 Task: Create a due date automation when advanced on, 2 days before a card is due add fields without custom field "Resume" set to a date less than 1 working days from now at 11:00 AM.
Action: Mouse moved to (1269, 95)
Screenshot: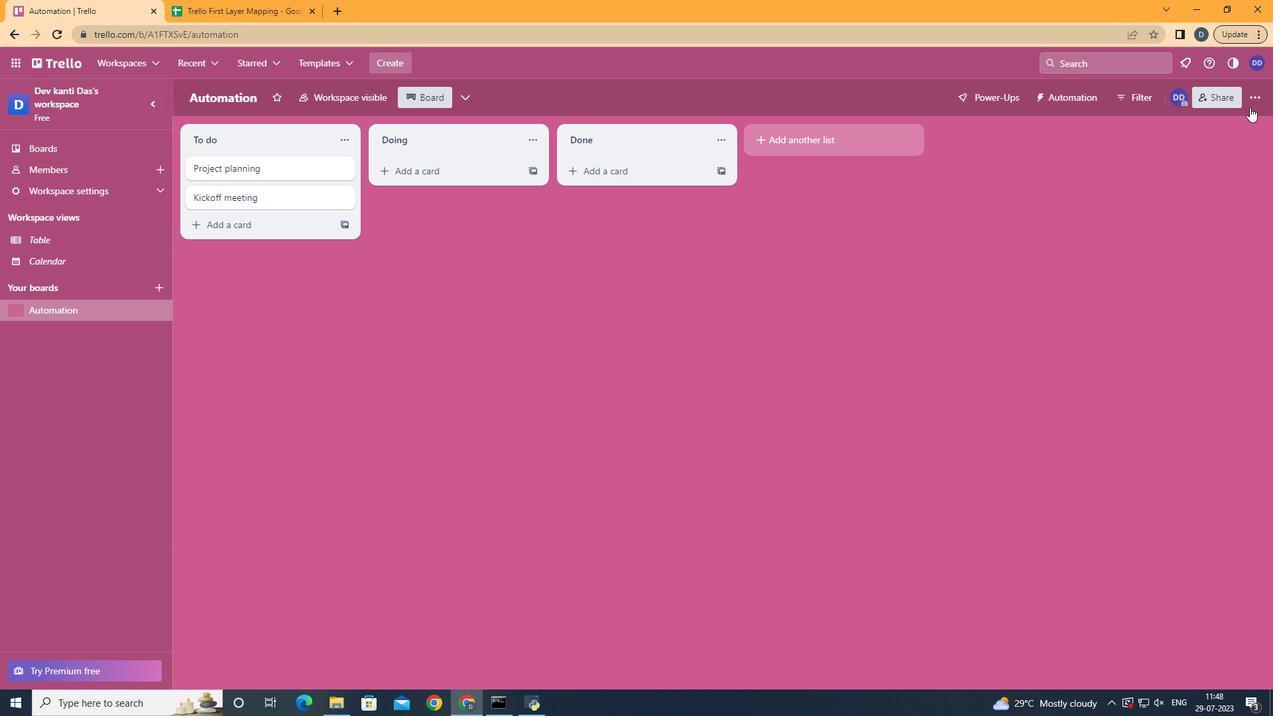 
Action: Mouse pressed left at (1269, 95)
Screenshot: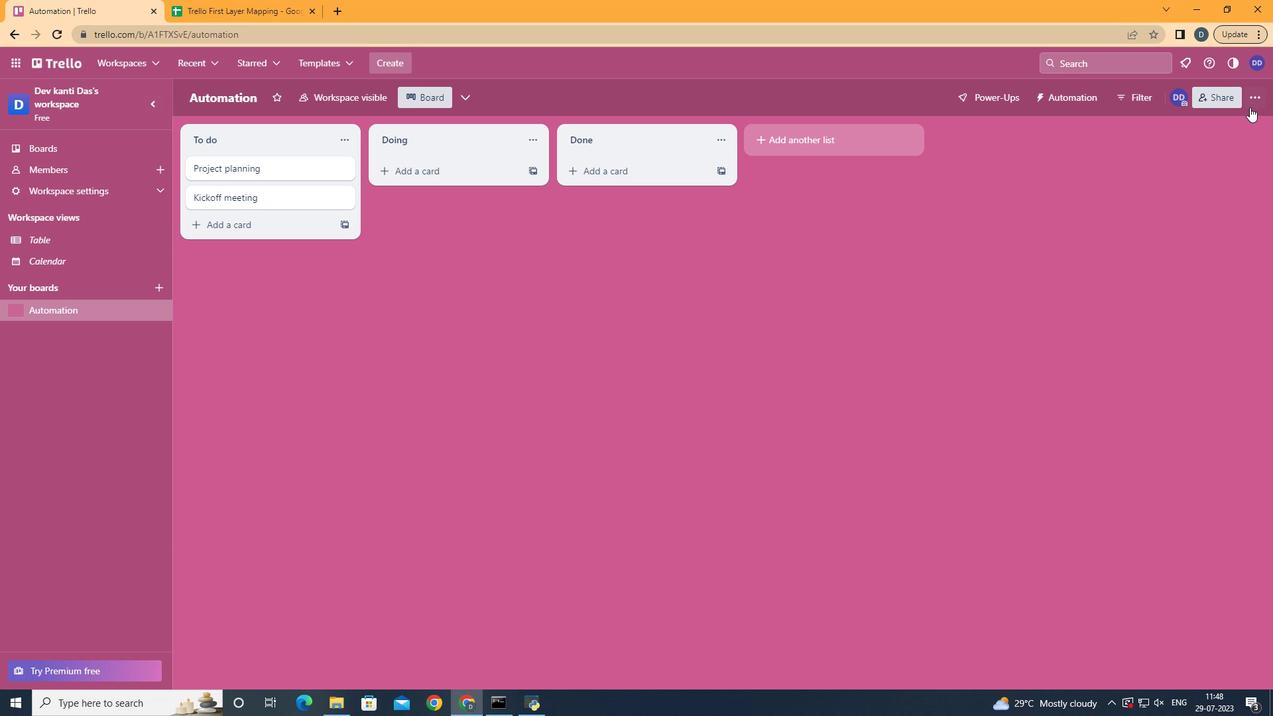 
Action: Mouse moved to (1261, 99)
Screenshot: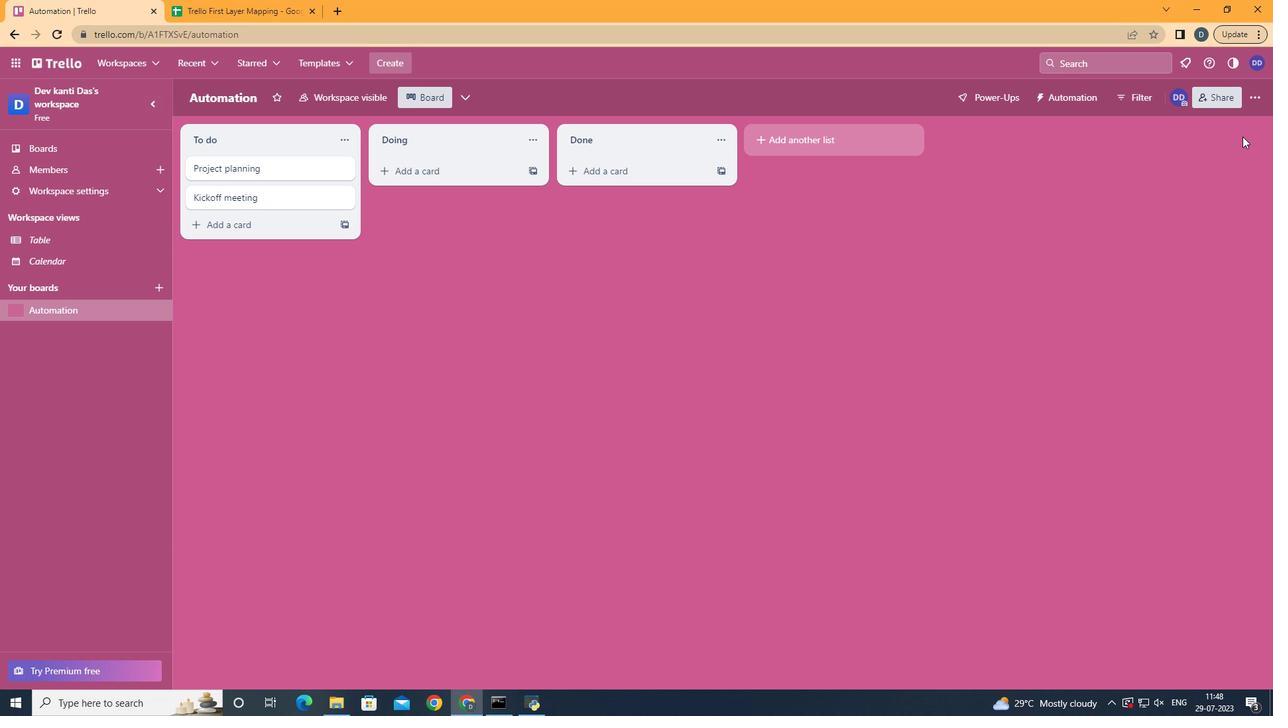 
Action: Mouse pressed left at (1261, 99)
Screenshot: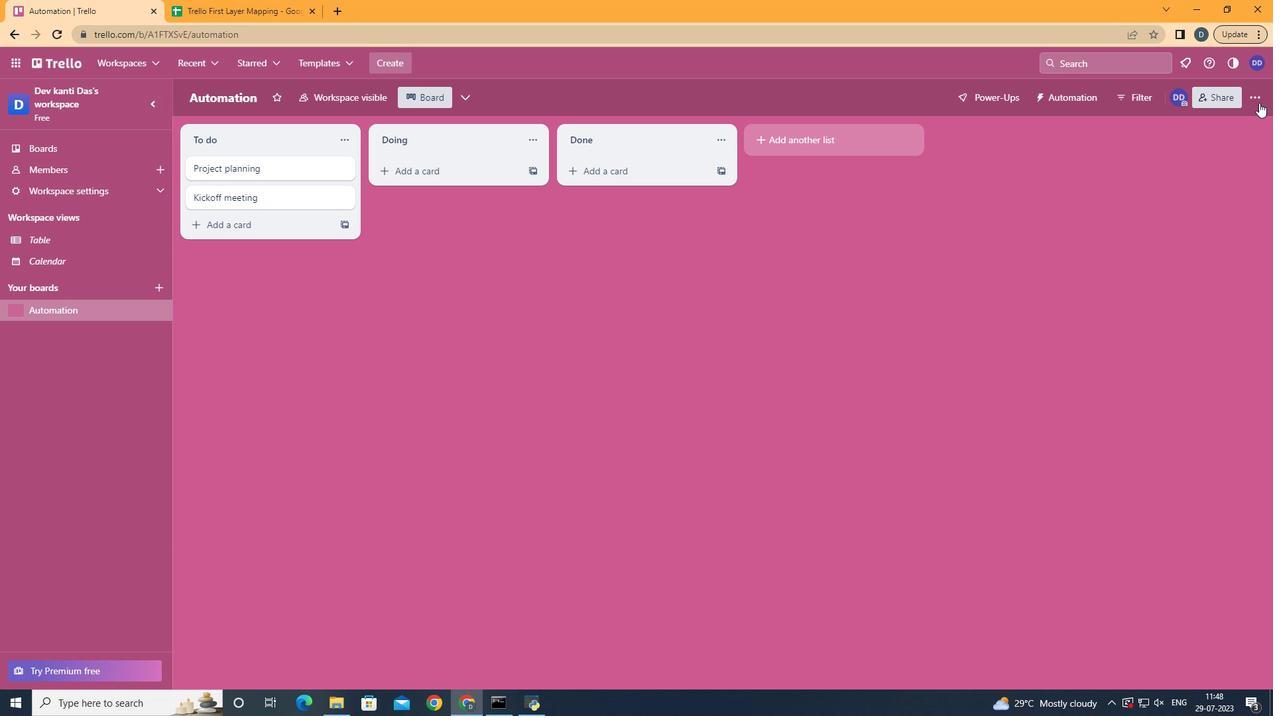 
Action: Mouse moved to (1189, 284)
Screenshot: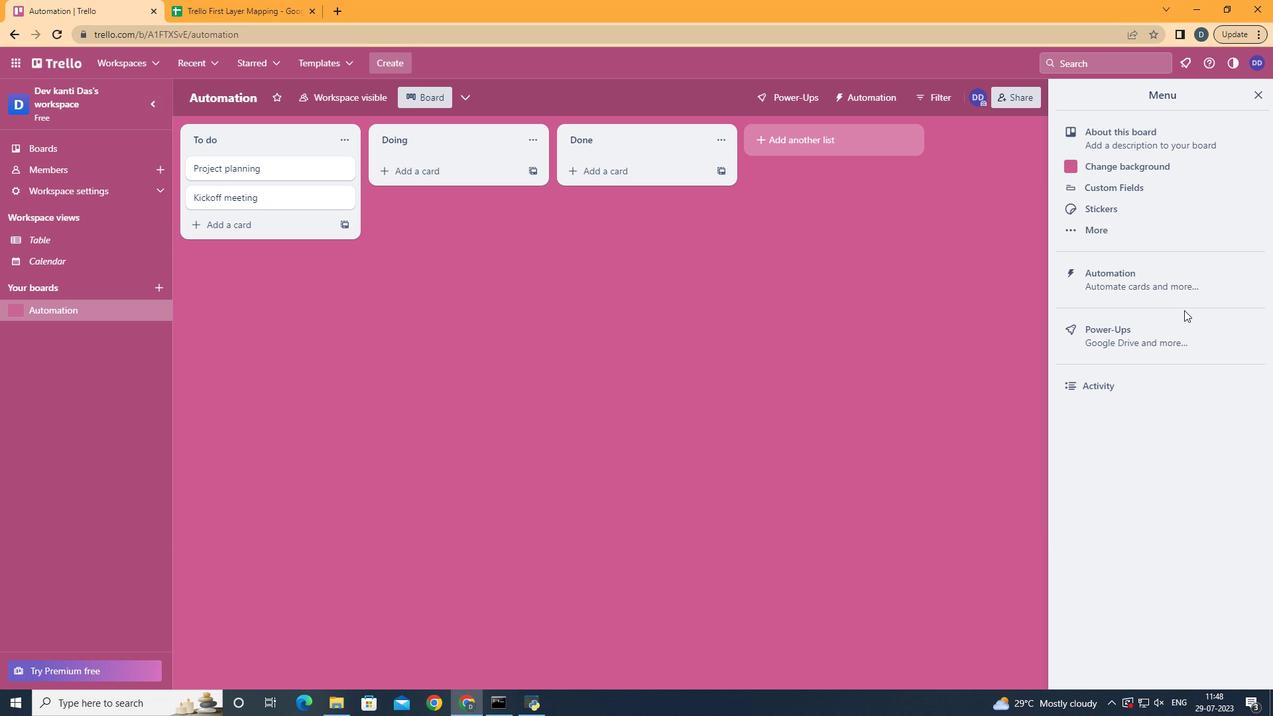 
Action: Mouse pressed left at (1189, 284)
Screenshot: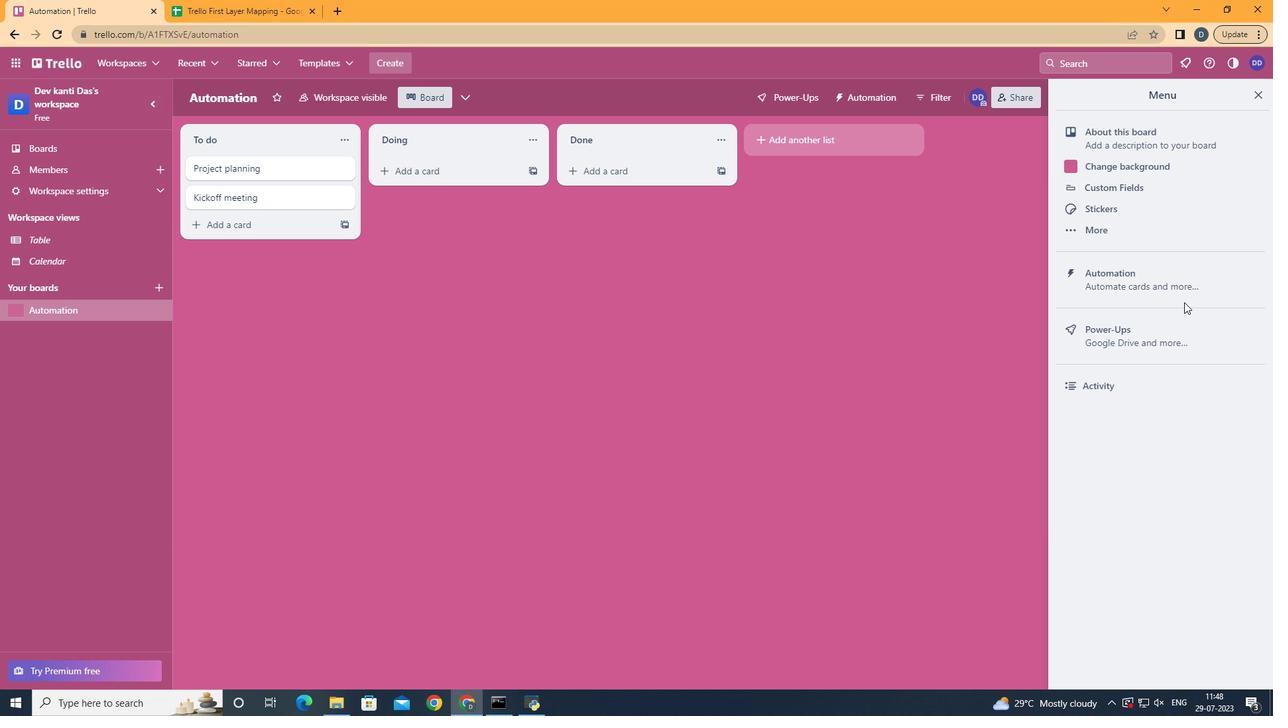 
Action: Mouse moved to (254, 269)
Screenshot: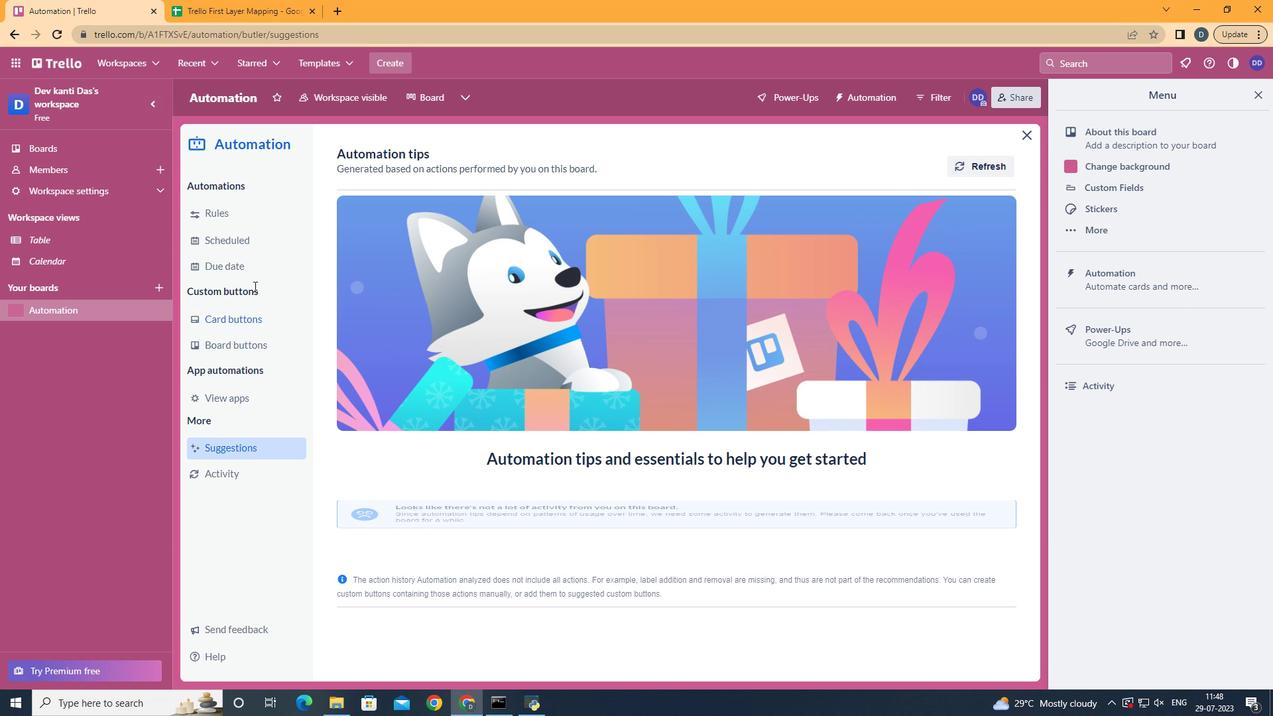 
Action: Mouse pressed left at (254, 269)
Screenshot: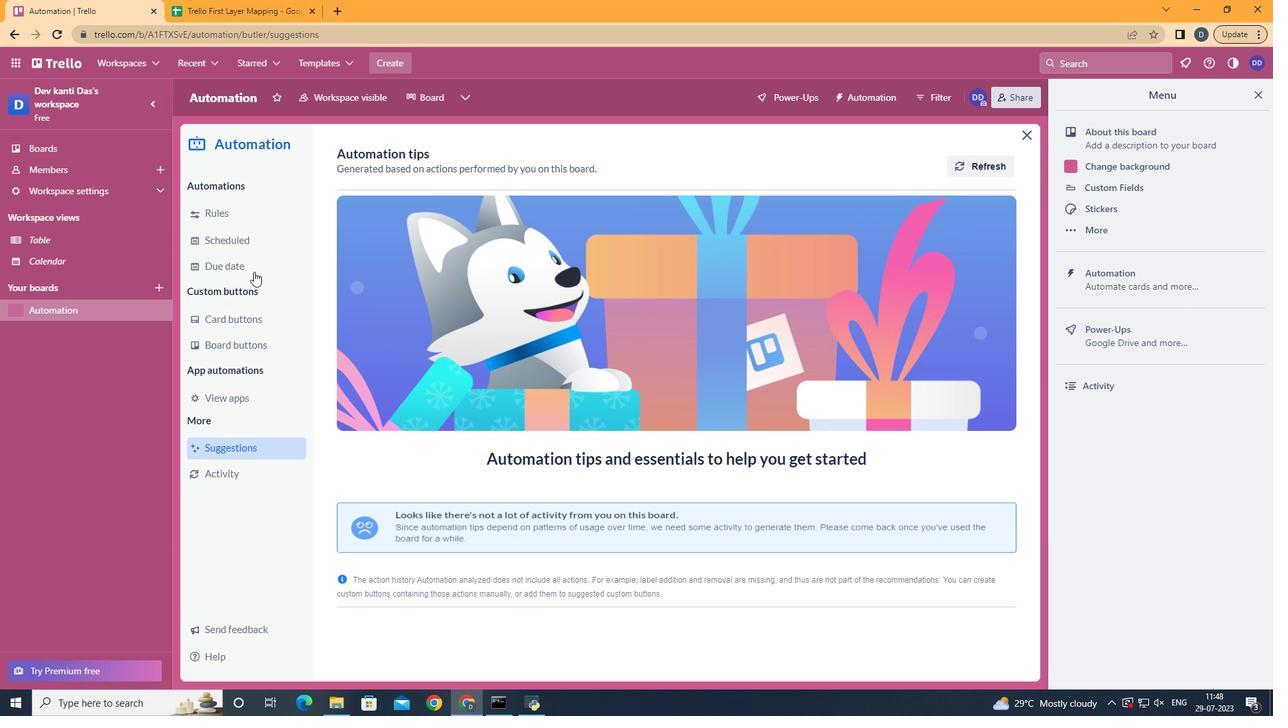 
Action: Mouse moved to (938, 163)
Screenshot: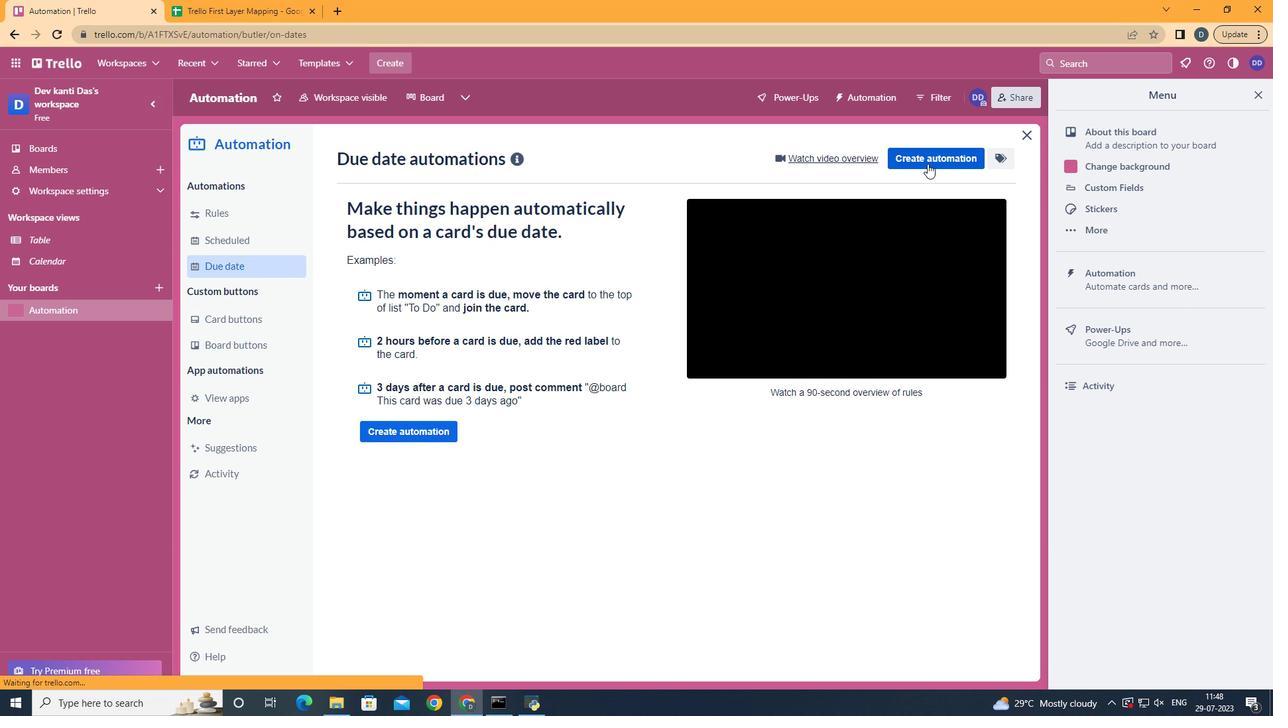 
Action: Mouse pressed left at (938, 163)
Screenshot: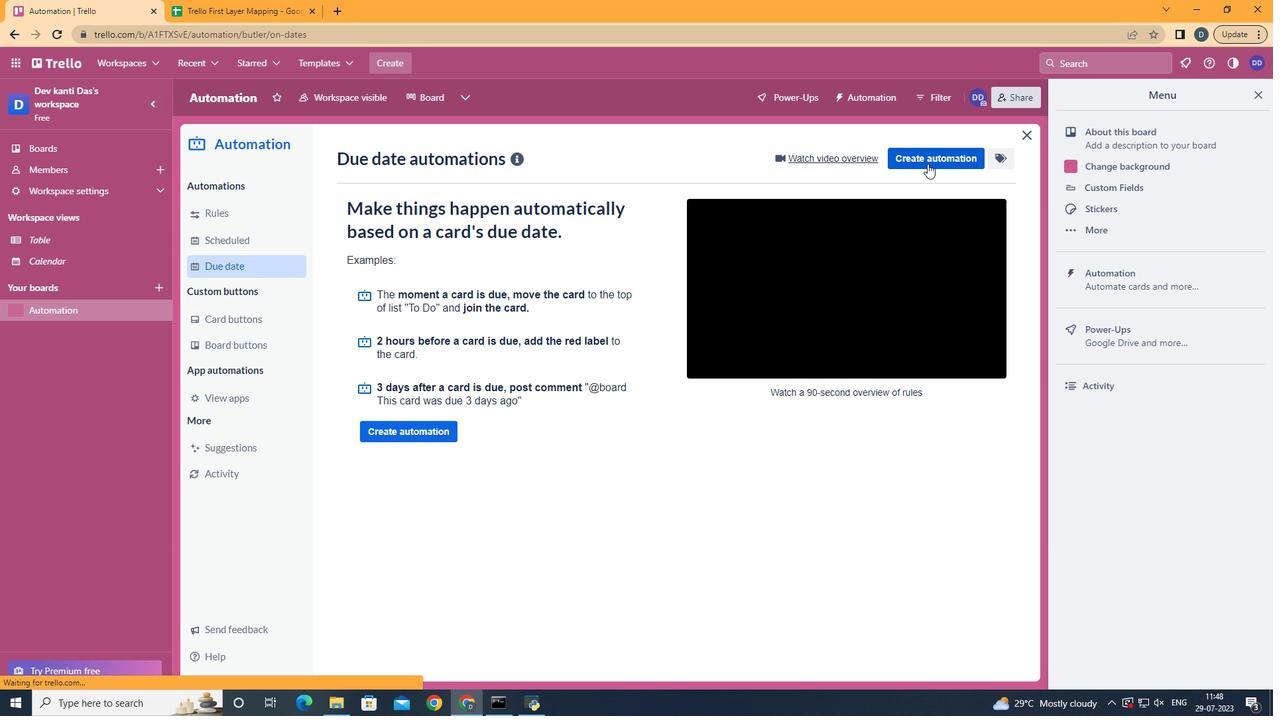
Action: Mouse moved to (652, 293)
Screenshot: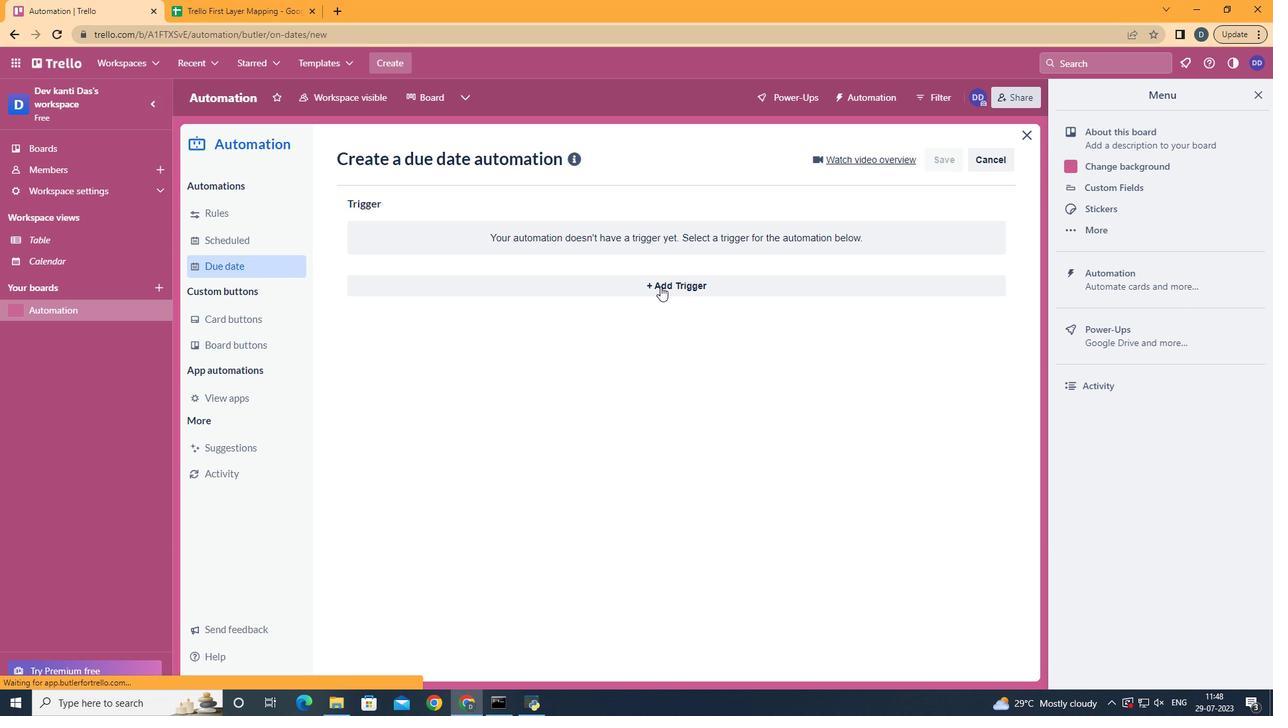 
Action: Mouse pressed left at (652, 293)
Screenshot: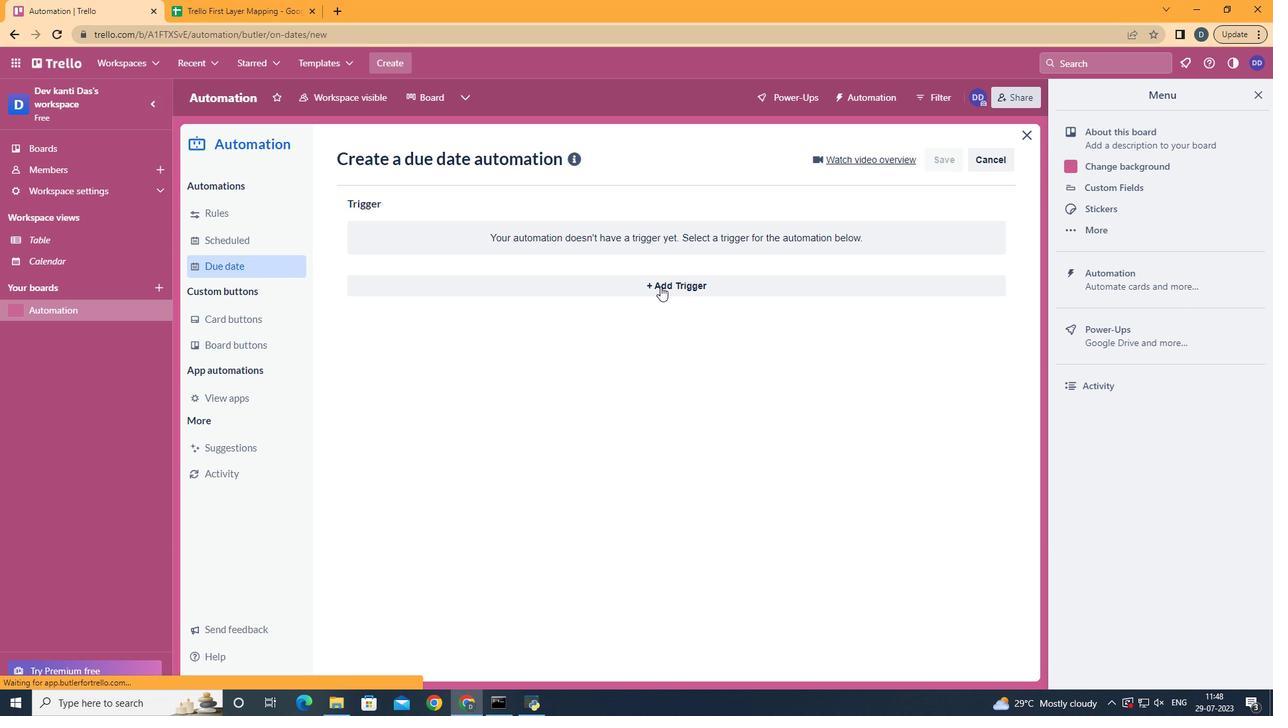 
Action: Mouse moved to (525, 490)
Screenshot: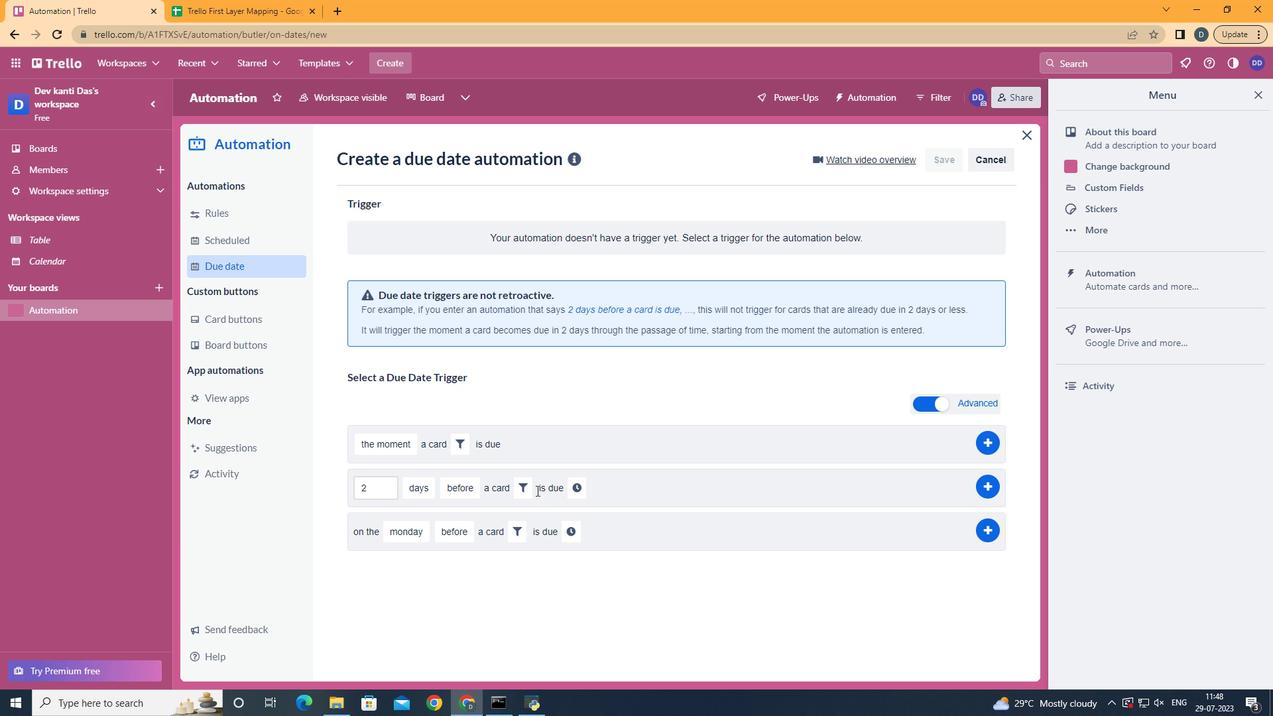 
Action: Mouse pressed left at (525, 490)
Screenshot: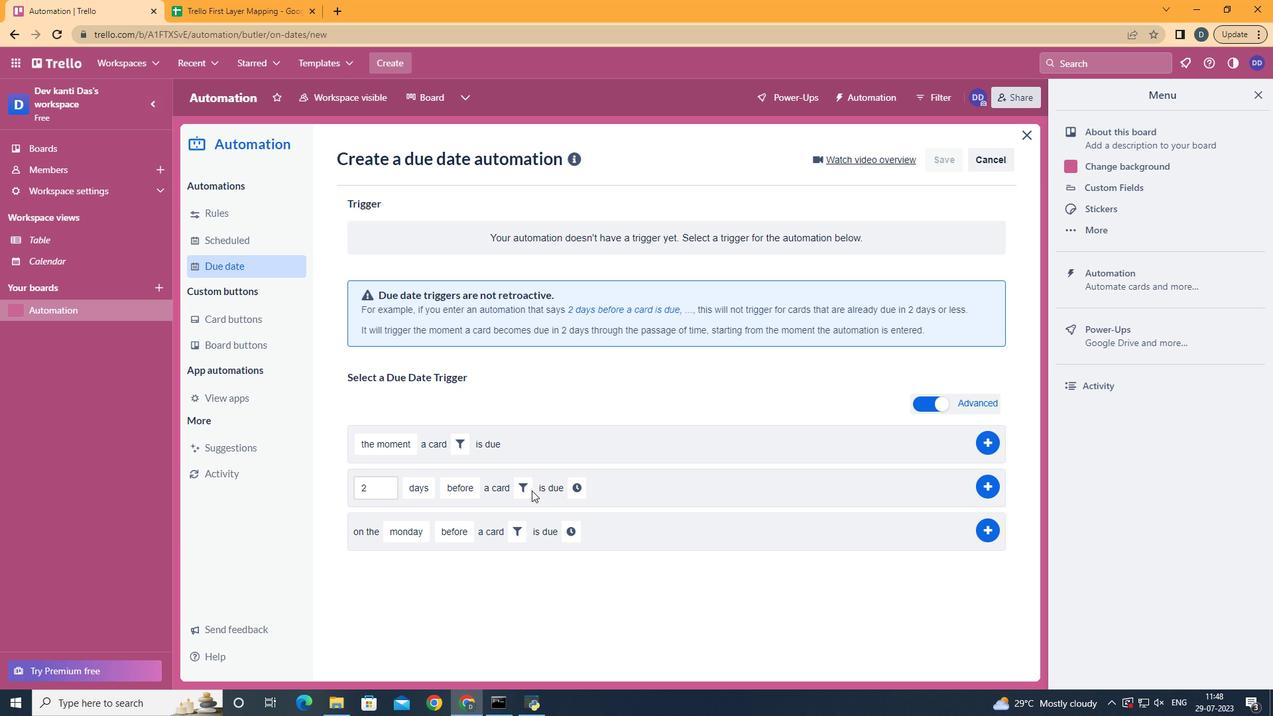 
Action: Mouse moved to (742, 540)
Screenshot: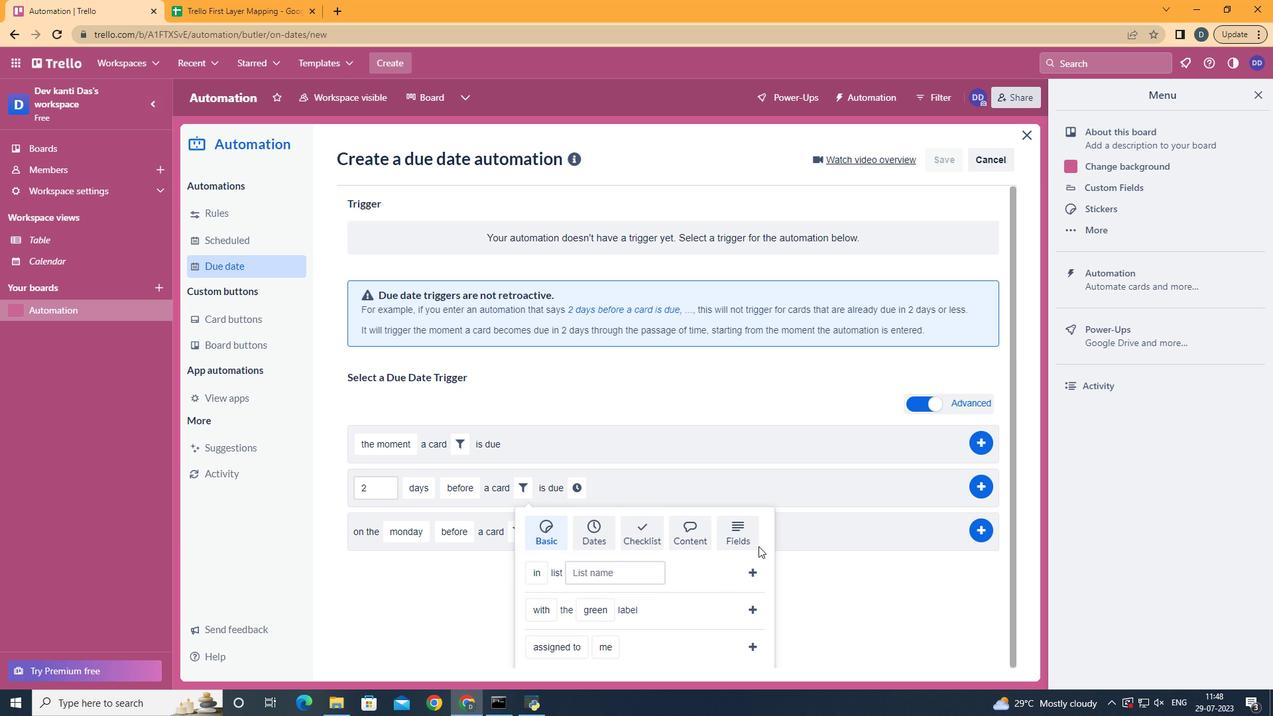 
Action: Mouse pressed left at (742, 540)
Screenshot: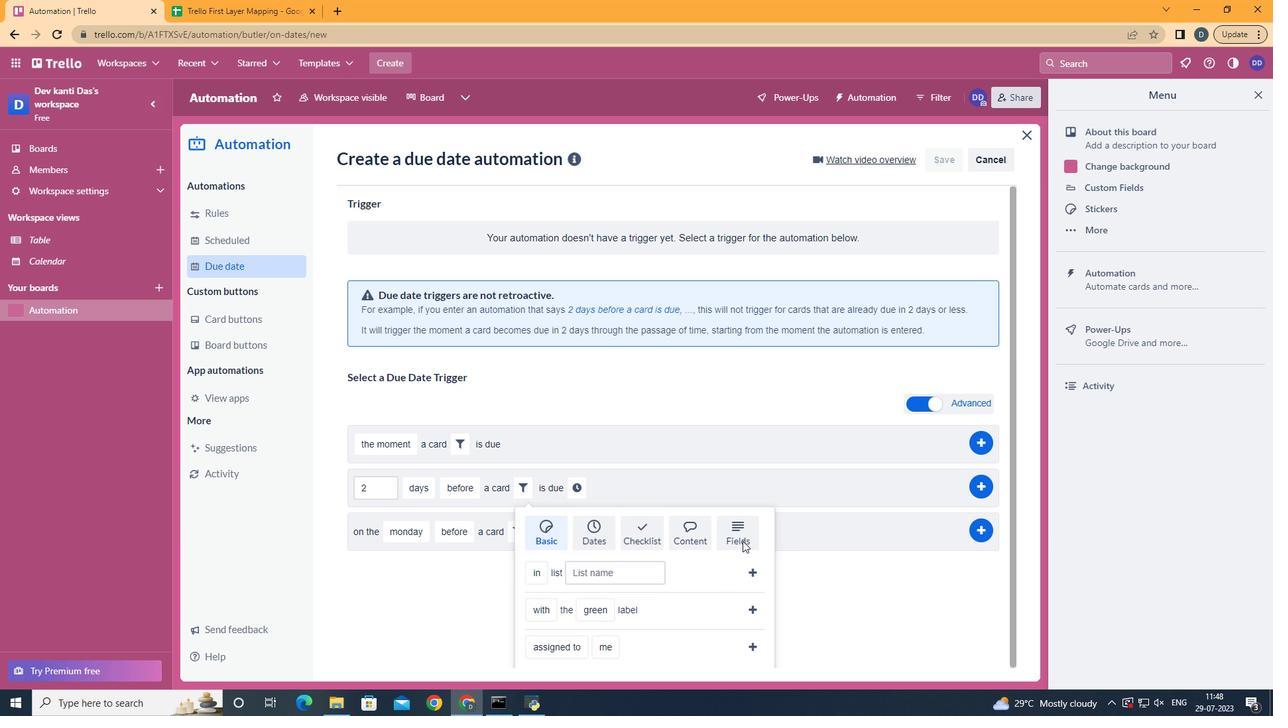 
Action: Mouse scrolled (742, 539) with delta (0, 0)
Screenshot: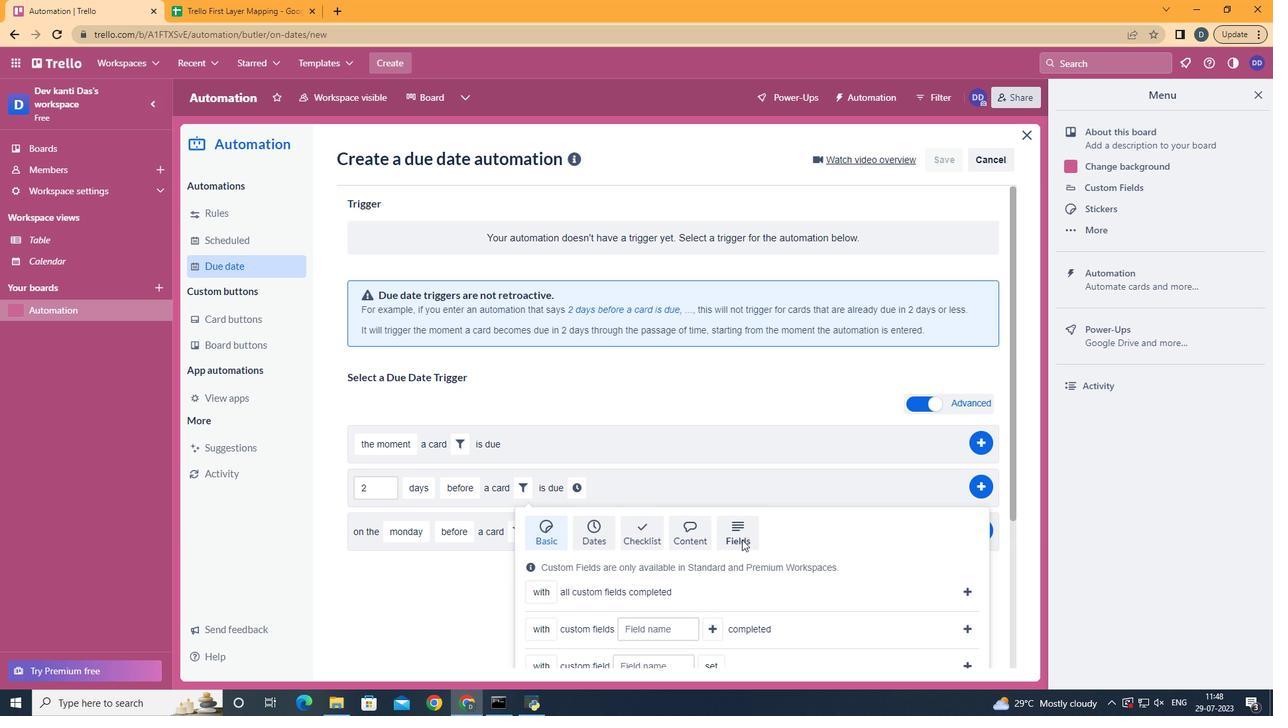 
Action: Mouse scrolled (742, 539) with delta (0, 0)
Screenshot: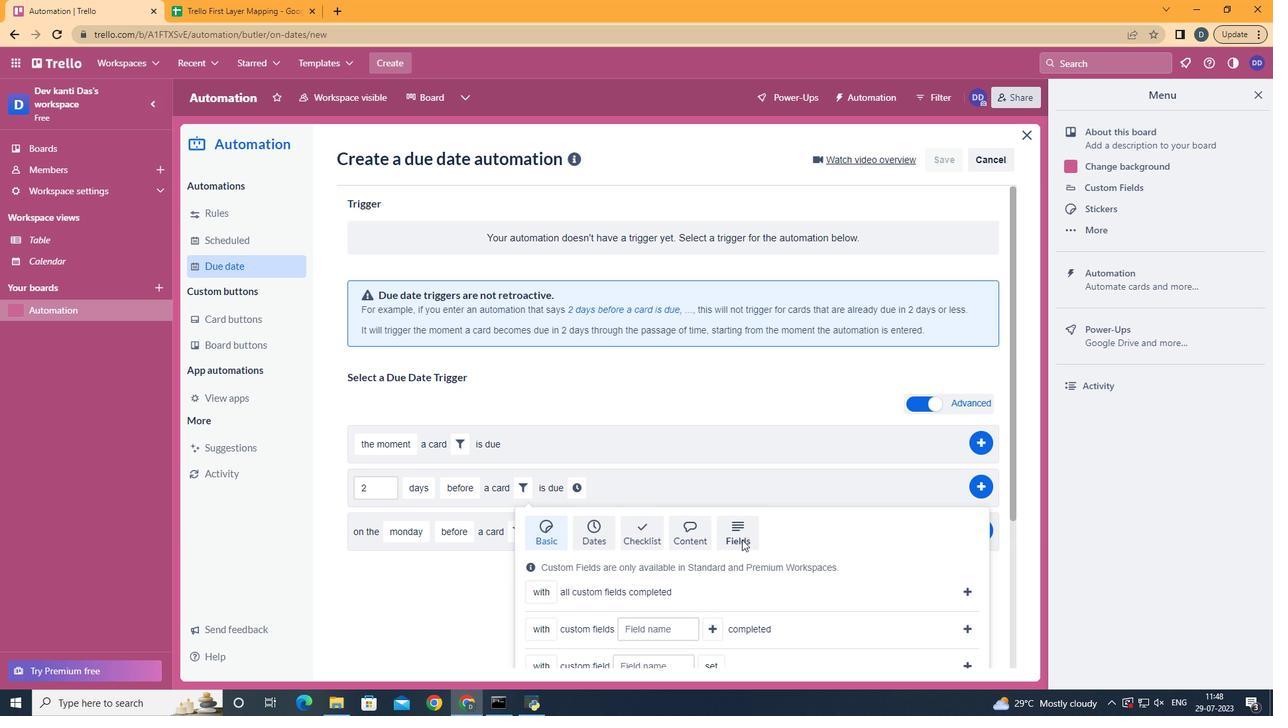 
Action: Mouse scrolled (742, 539) with delta (0, 0)
Screenshot: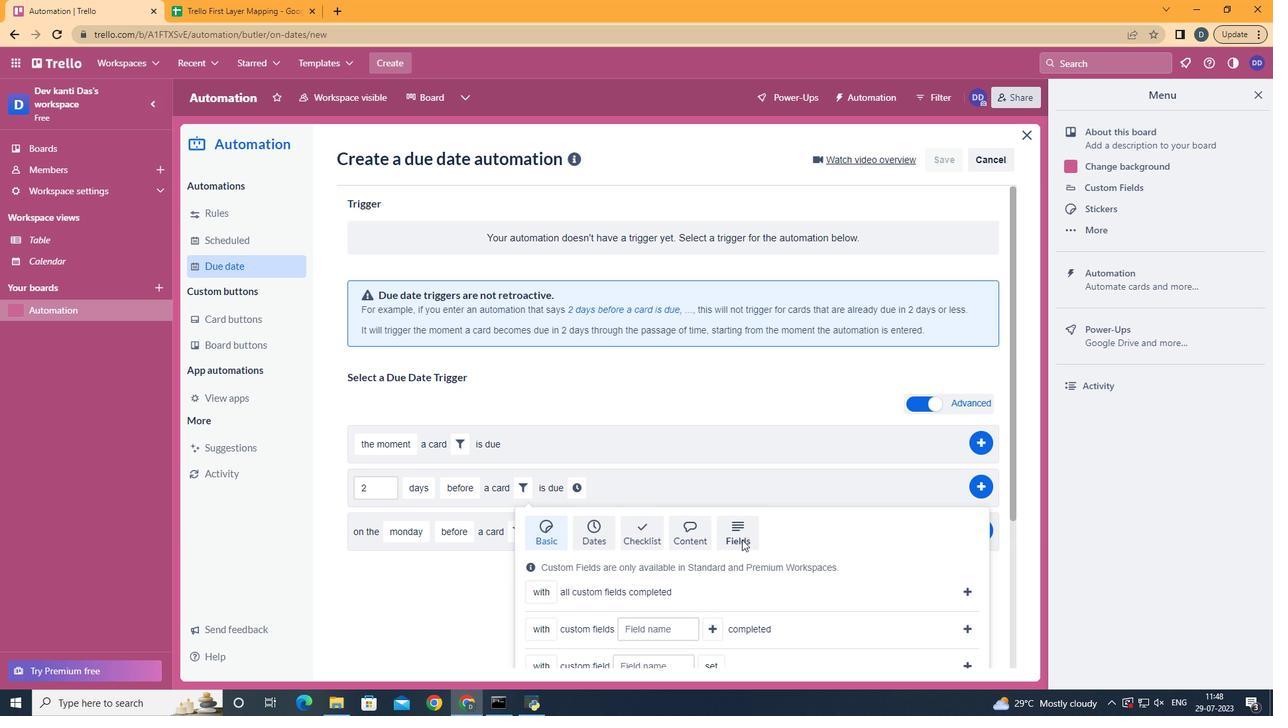 
Action: Mouse scrolled (742, 539) with delta (0, 0)
Screenshot: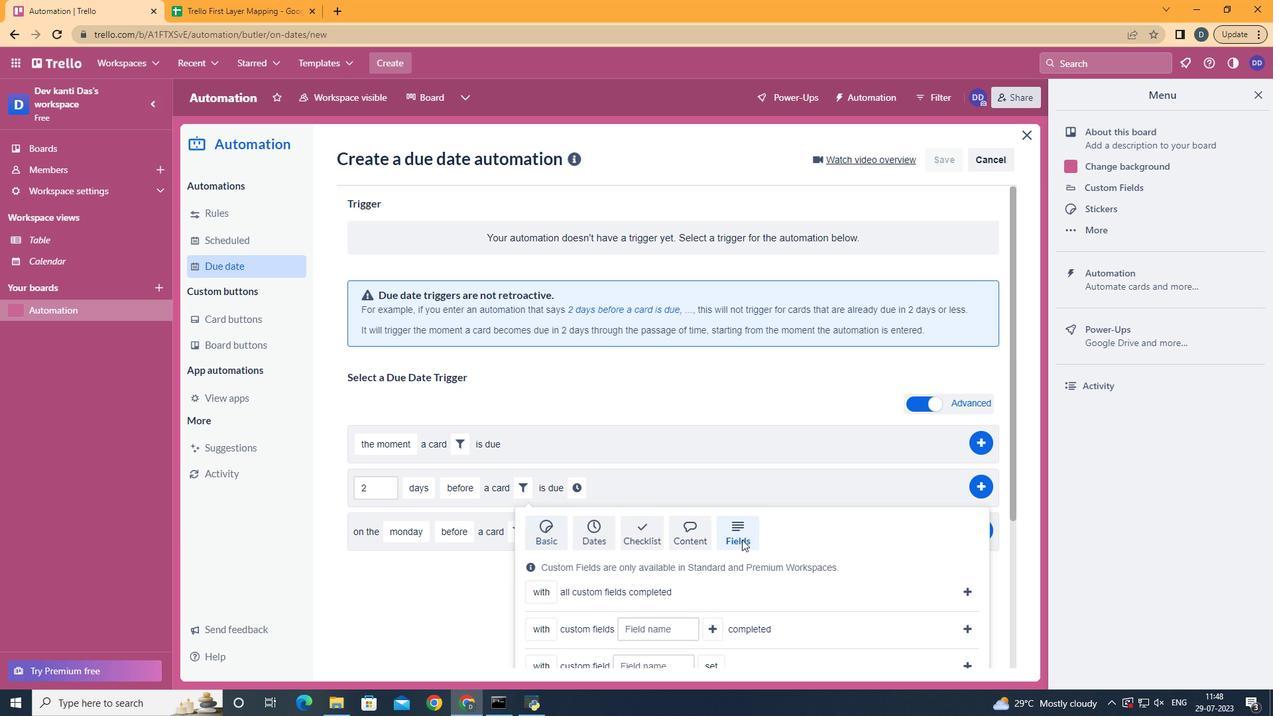 
Action: Mouse scrolled (742, 539) with delta (0, 0)
Screenshot: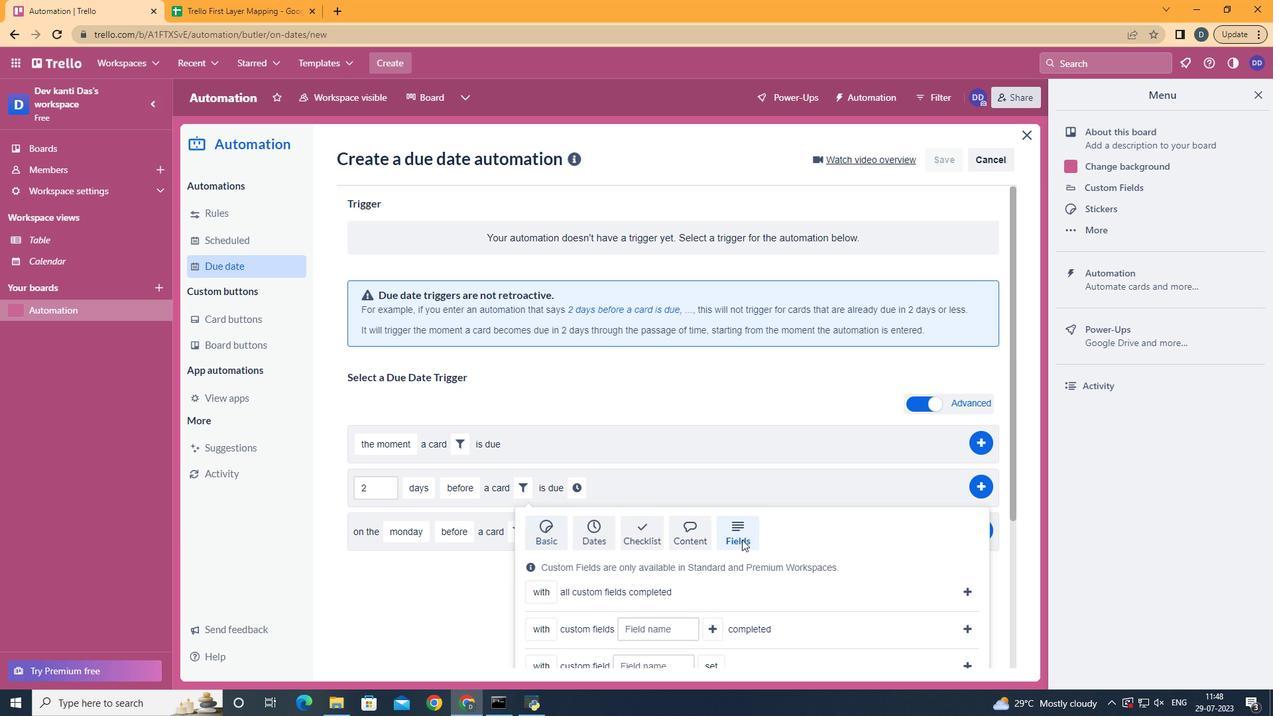 
Action: Mouse scrolled (742, 539) with delta (0, 0)
Screenshot: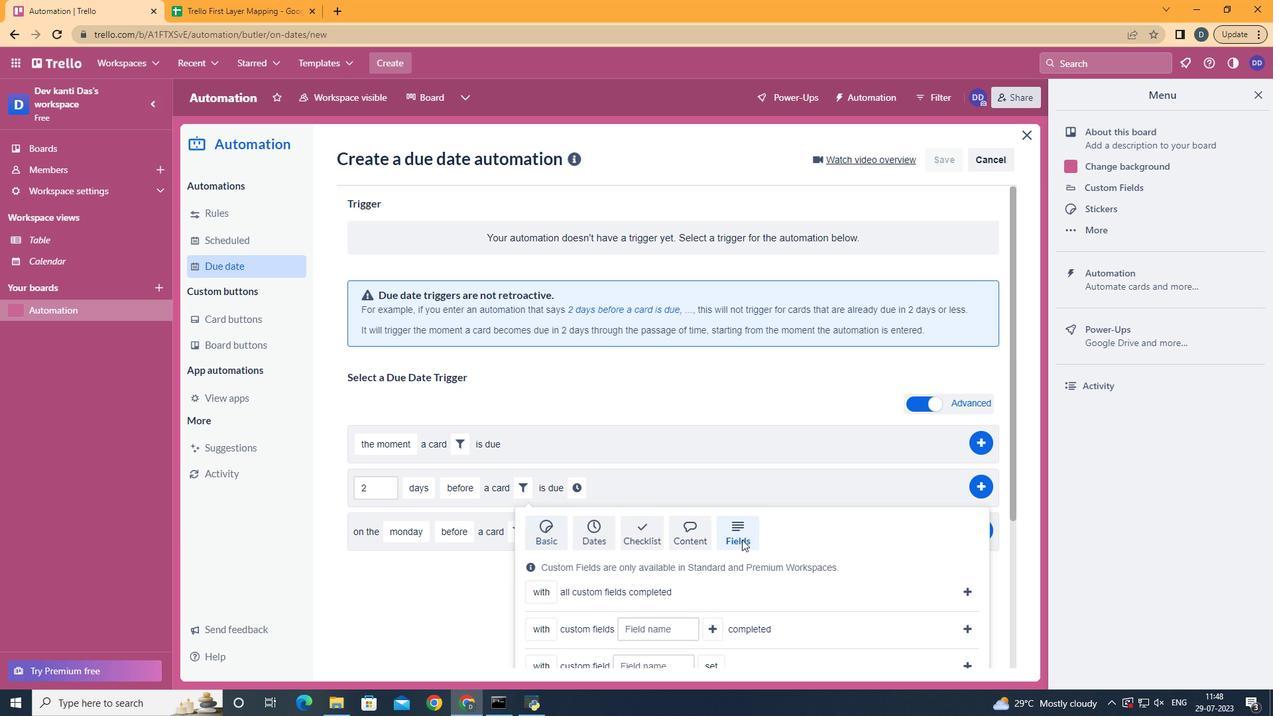 
Action: Mouse scrolled (742, 539) with delta (0, 0)
Screenshot: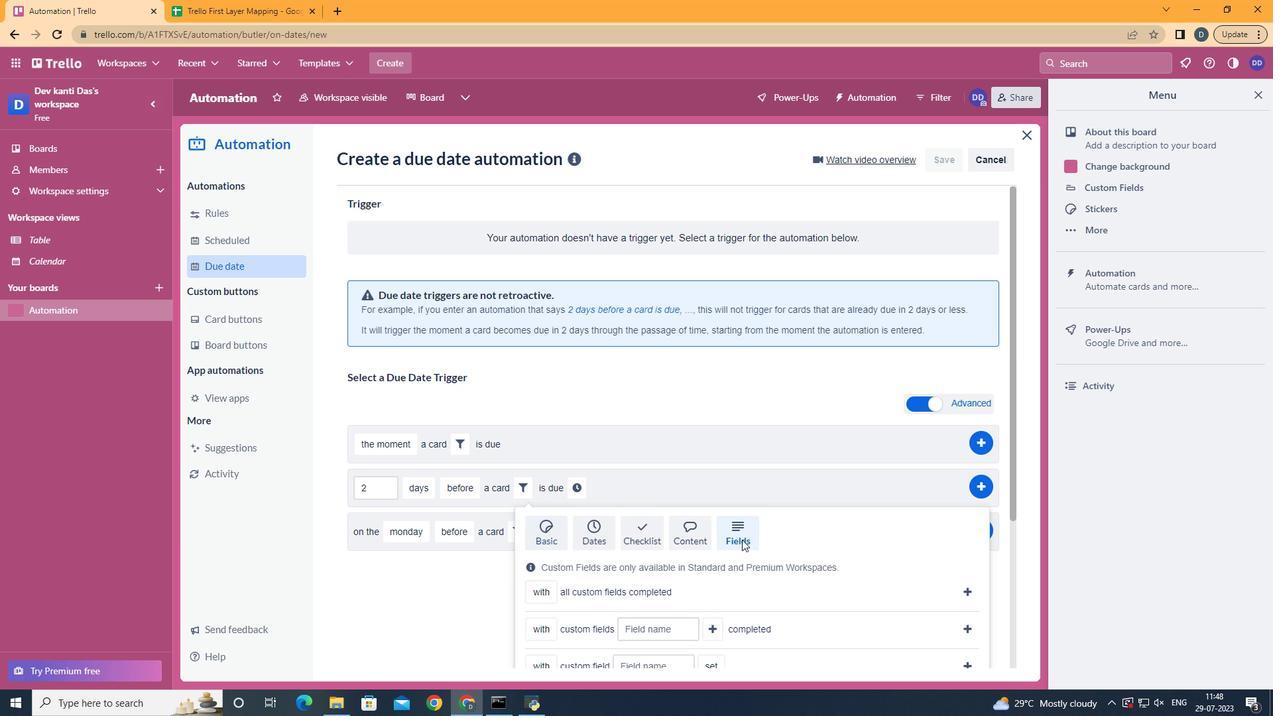 
Action: Mouse moved to (571, 609)
Screenshot: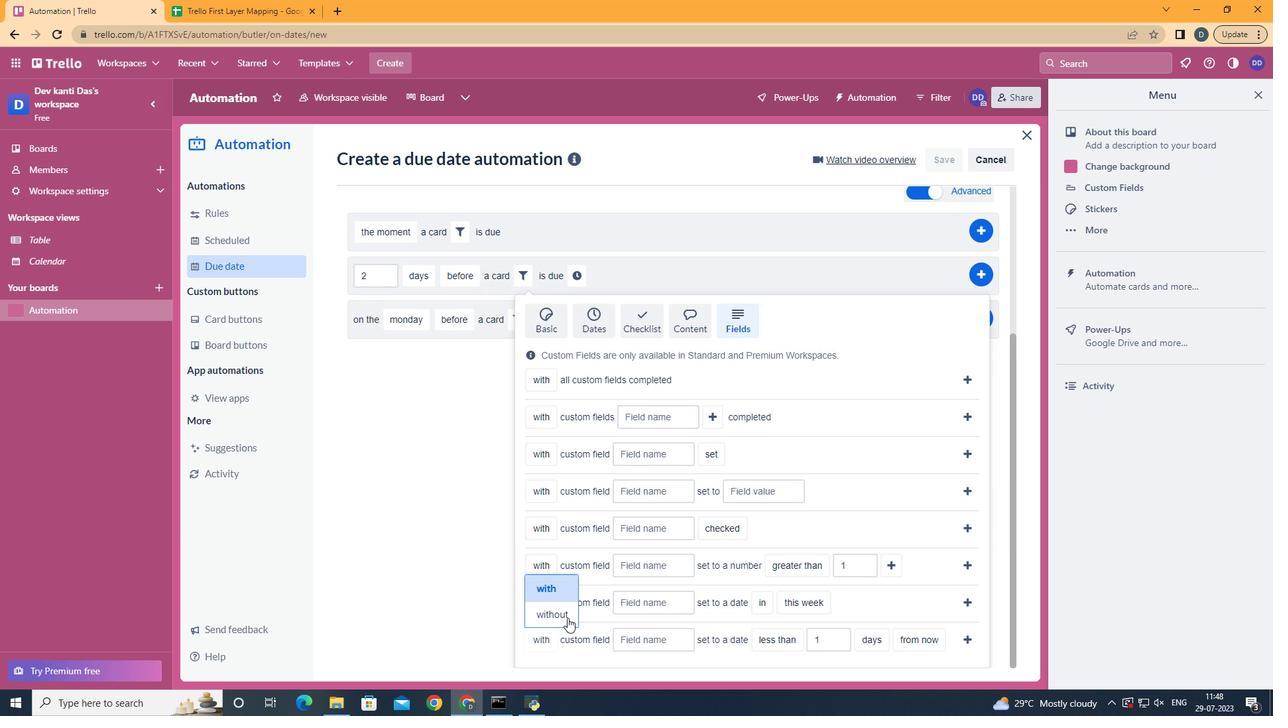 
Action: Mouse pressed left at (571, 609)
Screenshot: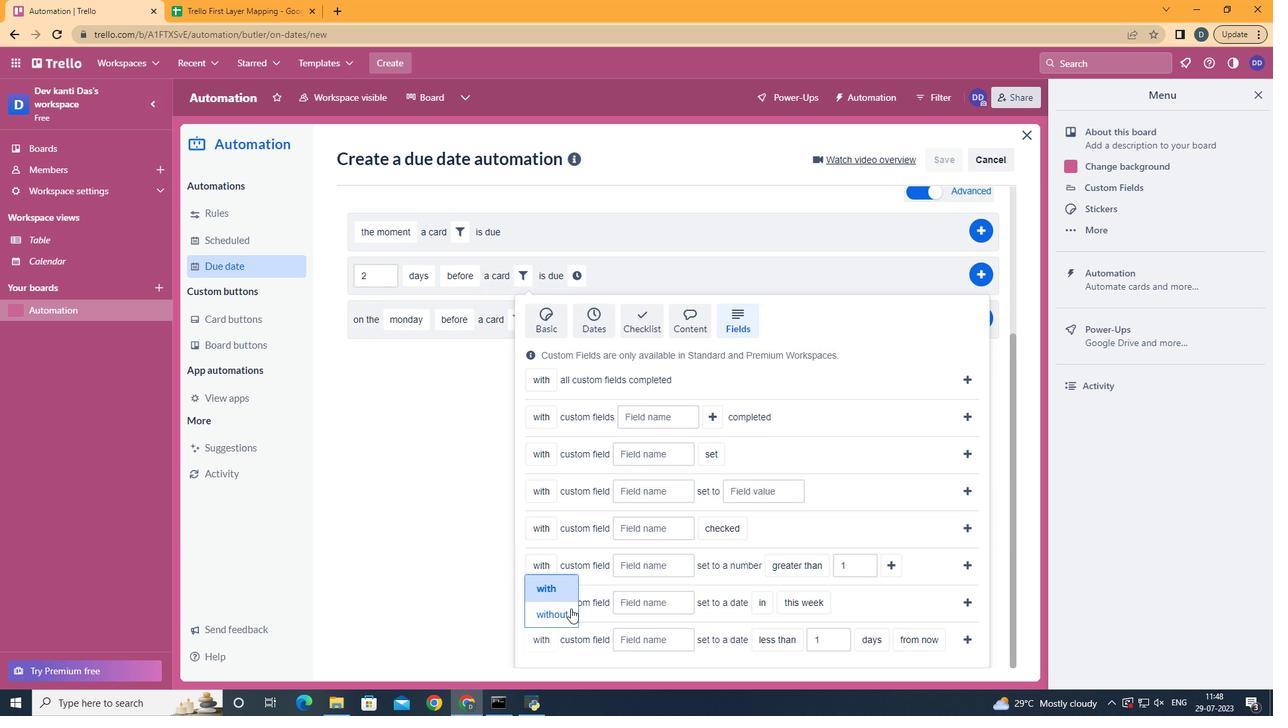 
Action: Mouse moved to (678, 647)
Screenshot: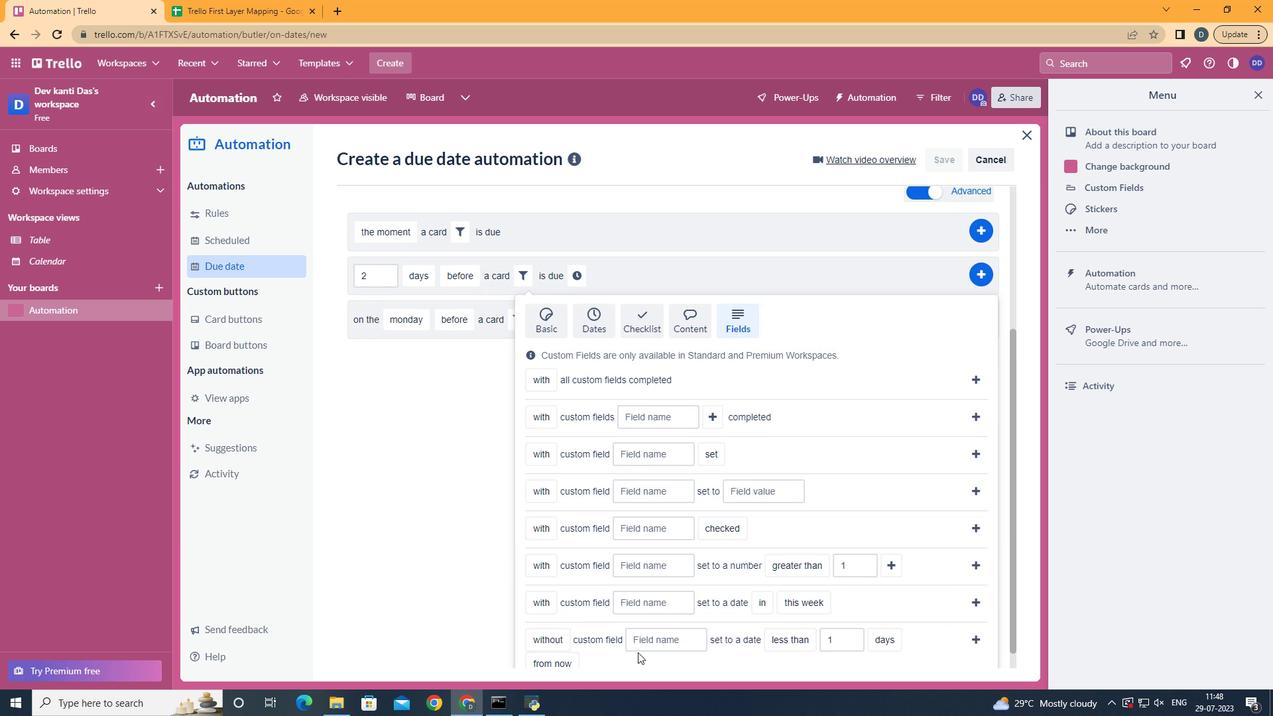 
Action: Mouse pressed left at (678, 647)
Screenshot: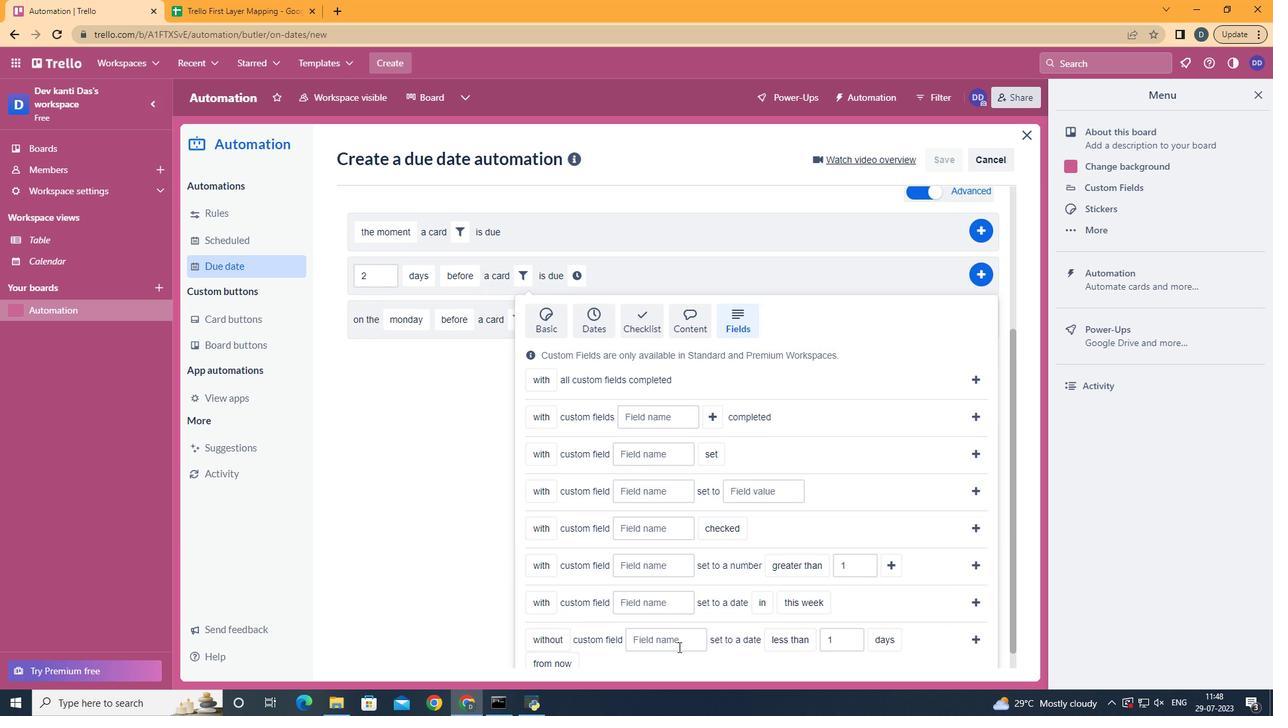 
Action: Mouse moved to (684, 644)
Screenshot: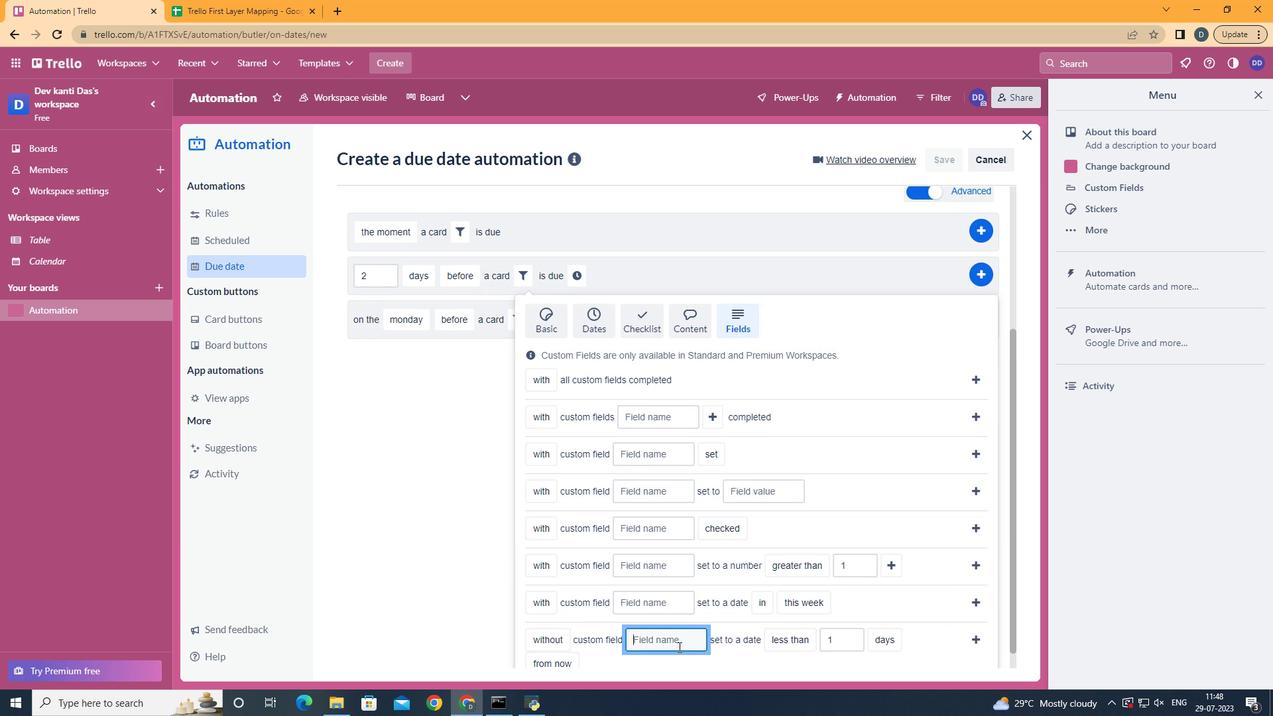 
Action: Key pressed <Key.shift>Resume
Screenshot: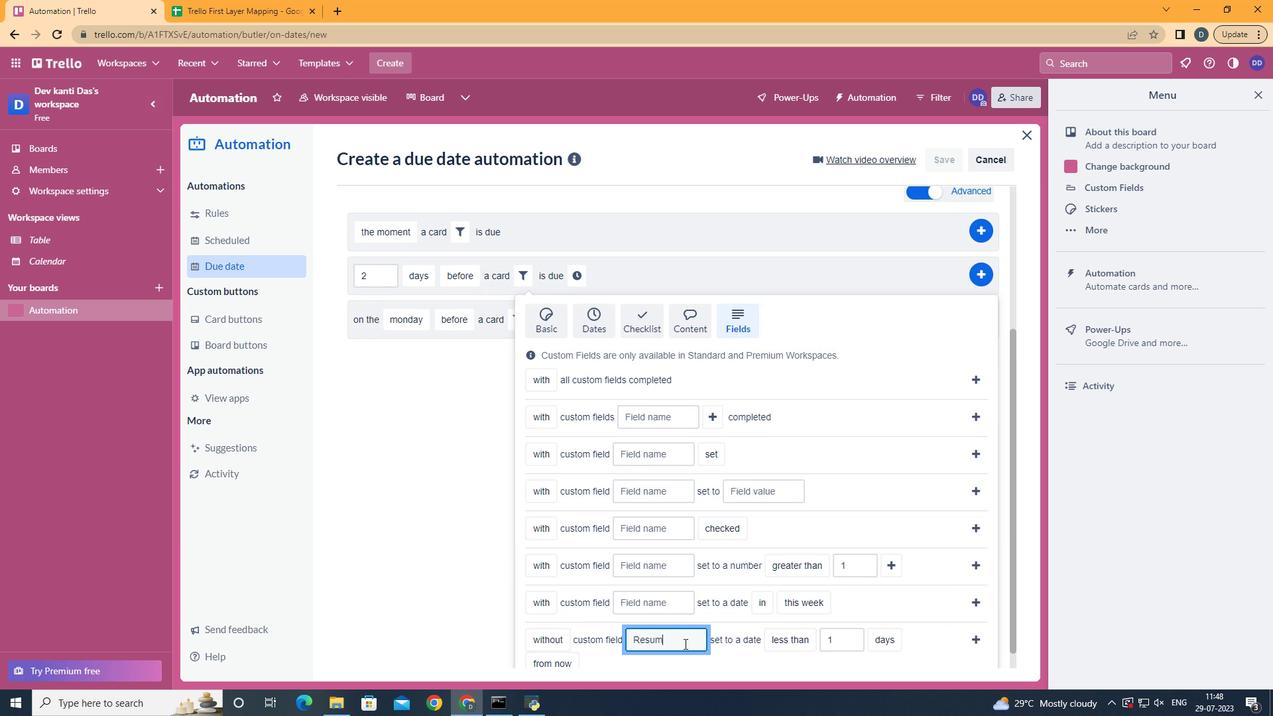 
Action: Mouse moved to (792, 544)
Screenshot: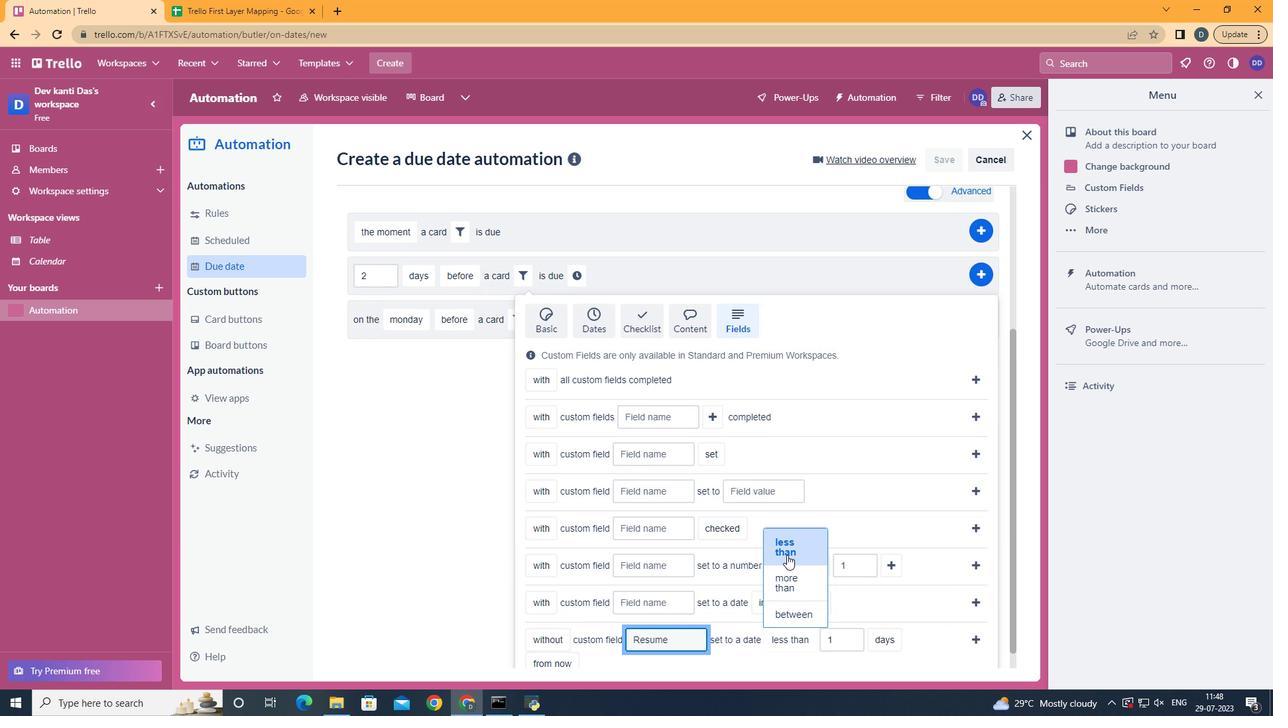 
Action: Mouse pressed left at (792, 544)
Screenshot: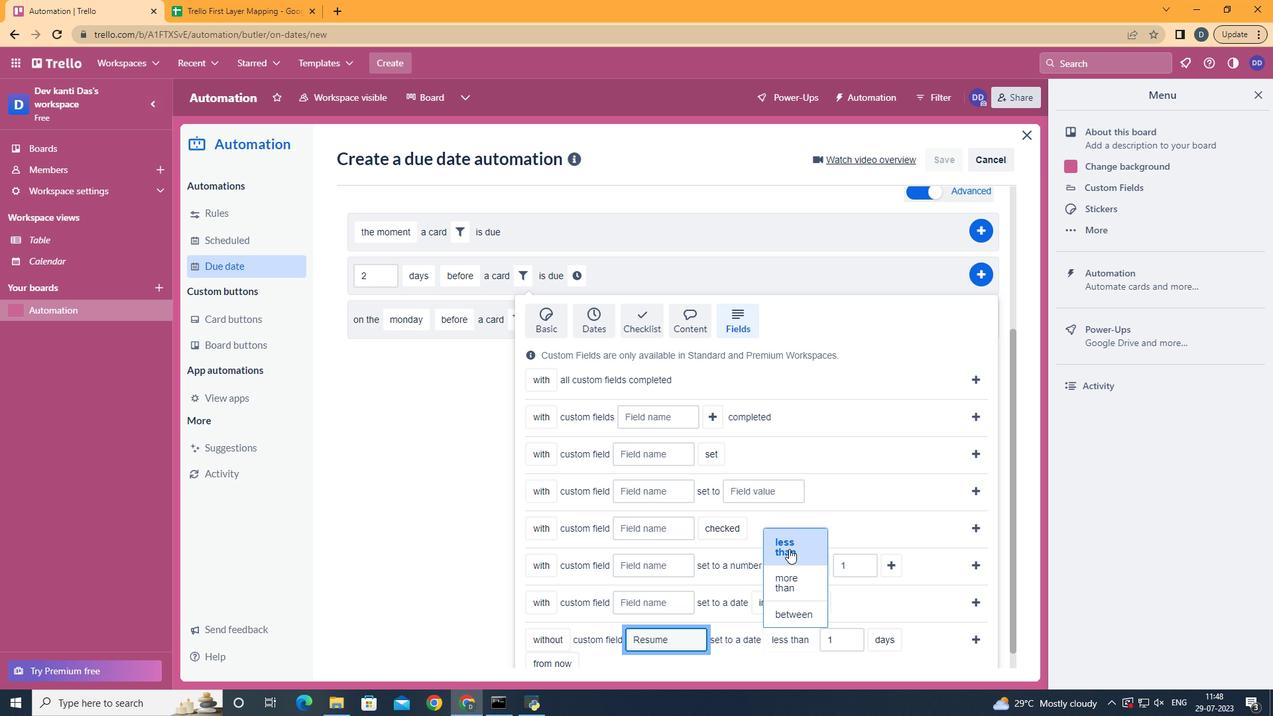 
Action: Mouse moved to (897, 616)
Screenshot: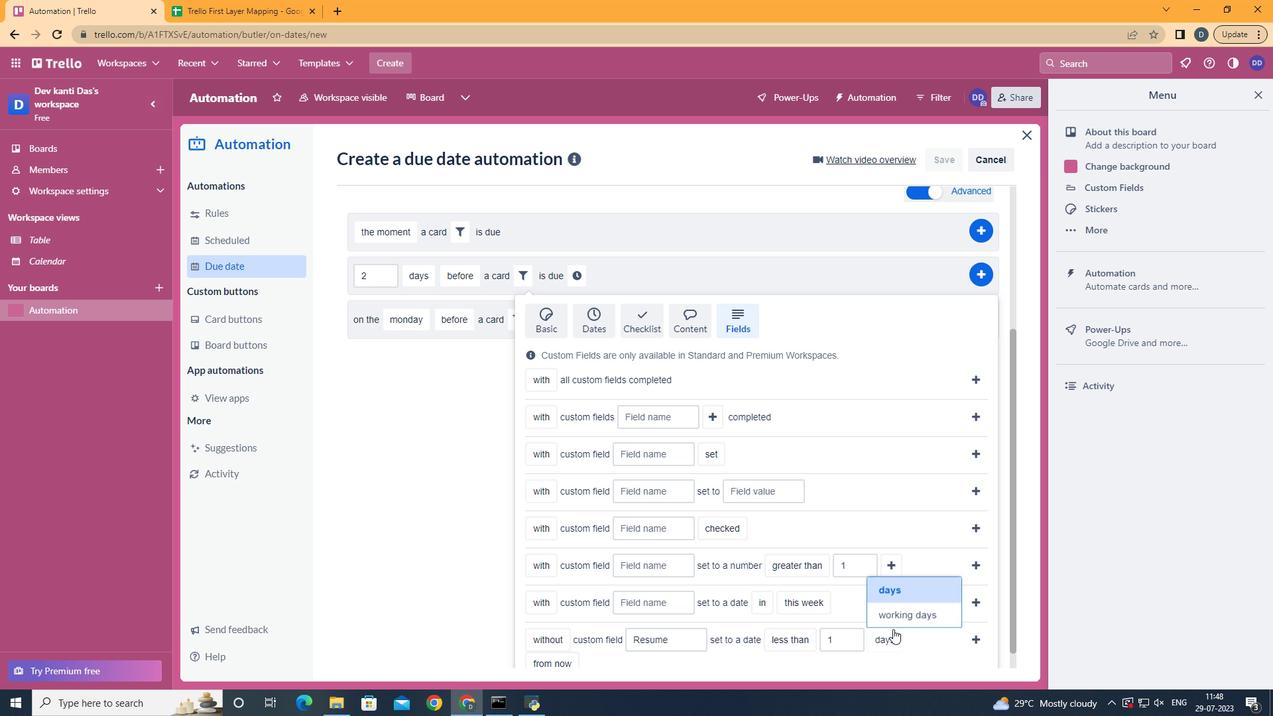 
Action: Mouse pressed left at (897, 616)
Screenshot: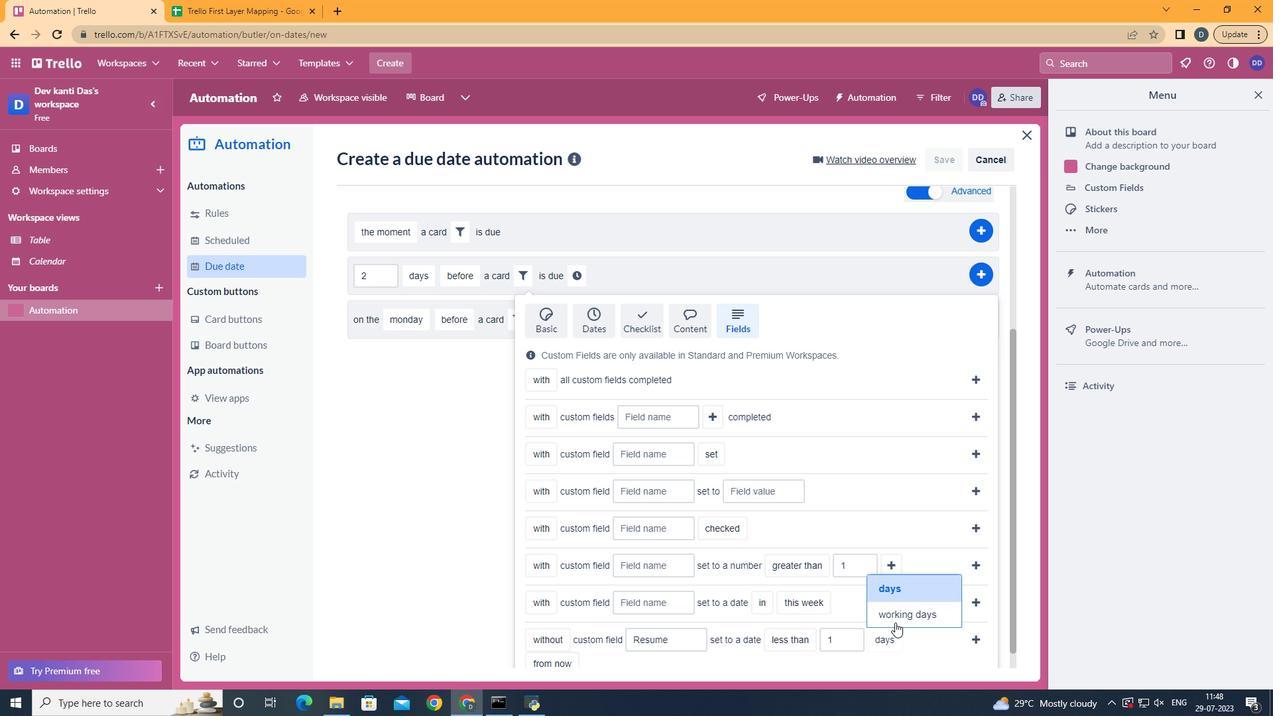 
Action: Mouse scrolled (897, 615) with delta (0, 0)
Screenshot: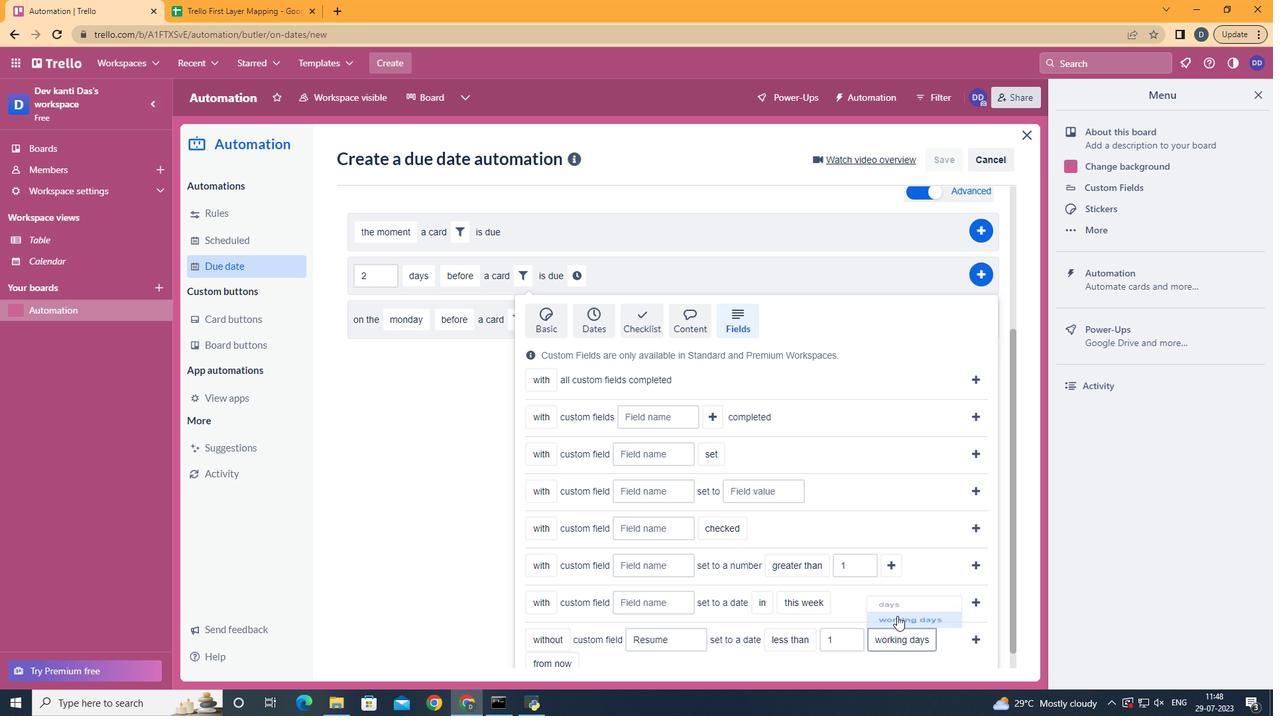 
Action: Mouse scrolled (897, 615) with delta (0, 0)
Screenshot: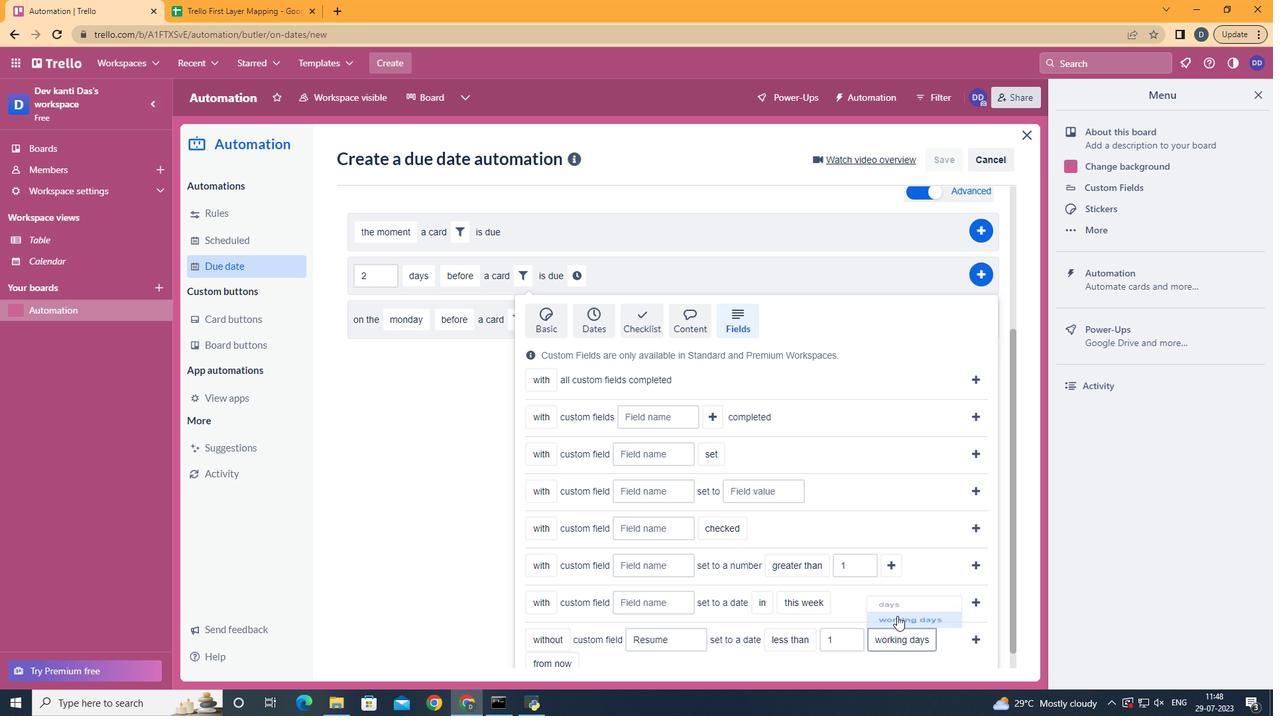 
Action: Mouse scrolled (897, 615) with delta (0, 0)
Screenshot: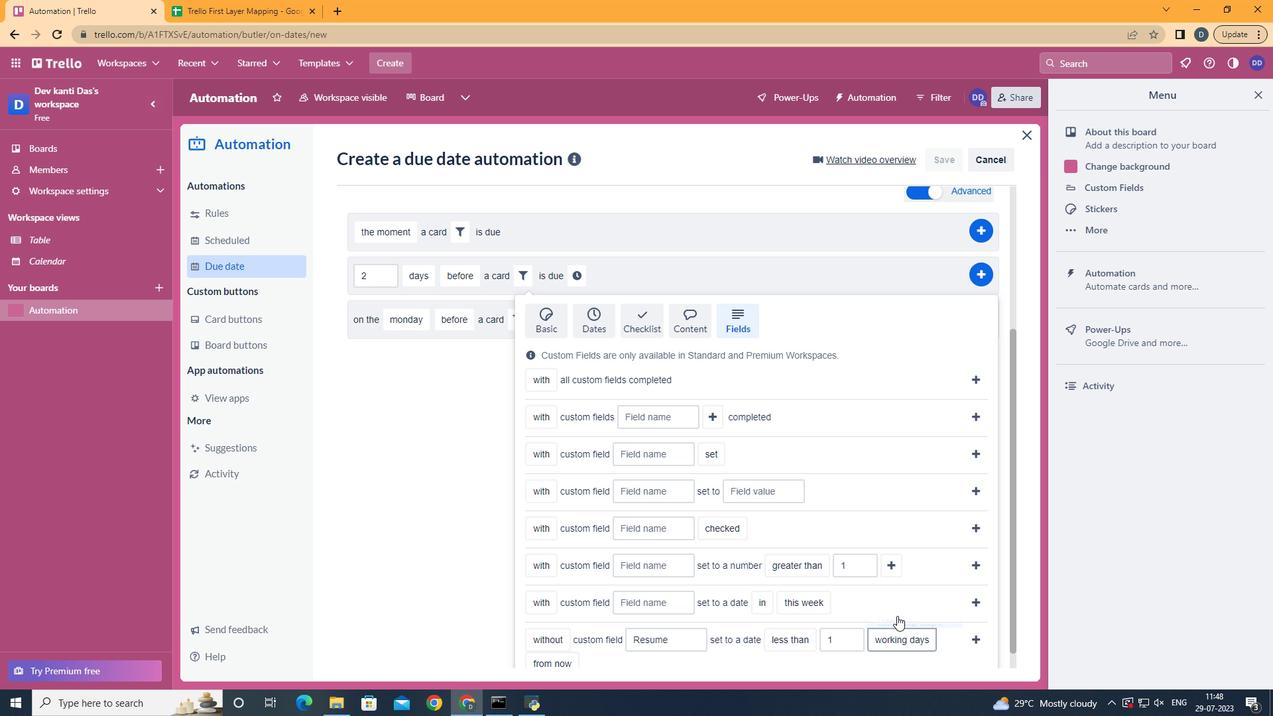 
Action: Mouse scrolled (897, 615) with delta (0, 0)
Screenshot: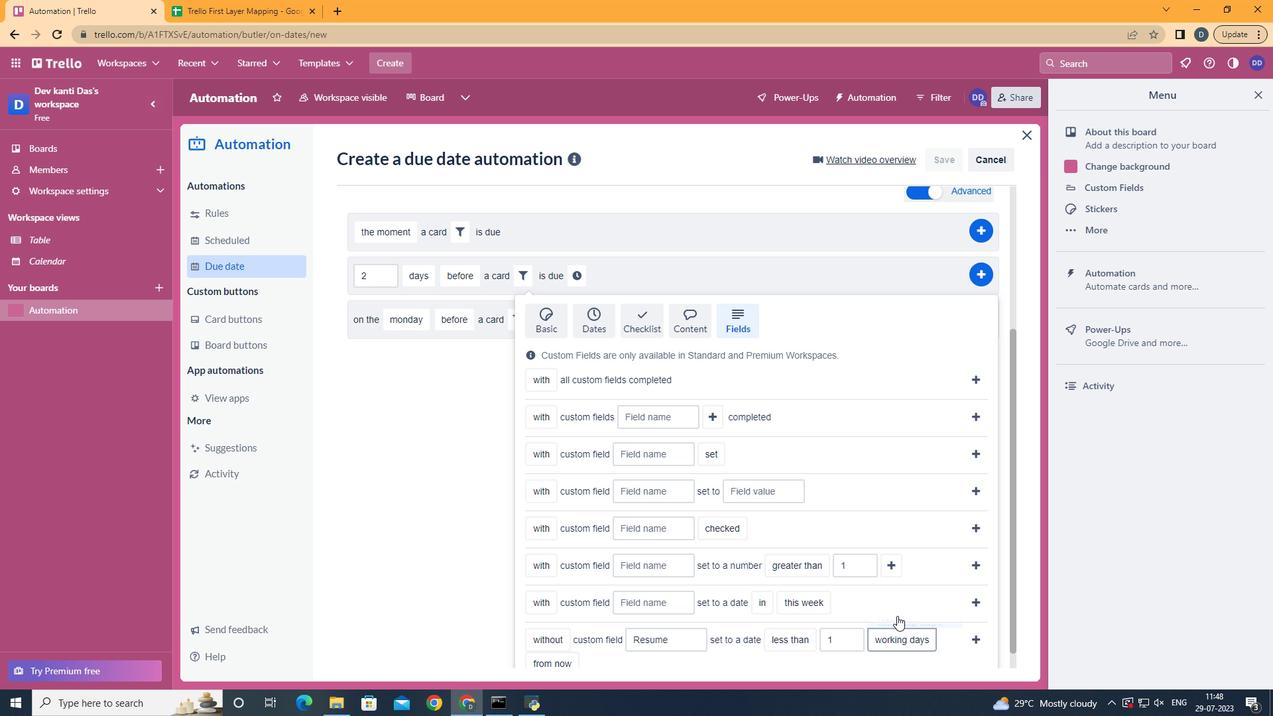 
Action: Mouse scrolled (897, 615) with delta (0, 0)
Screenshot: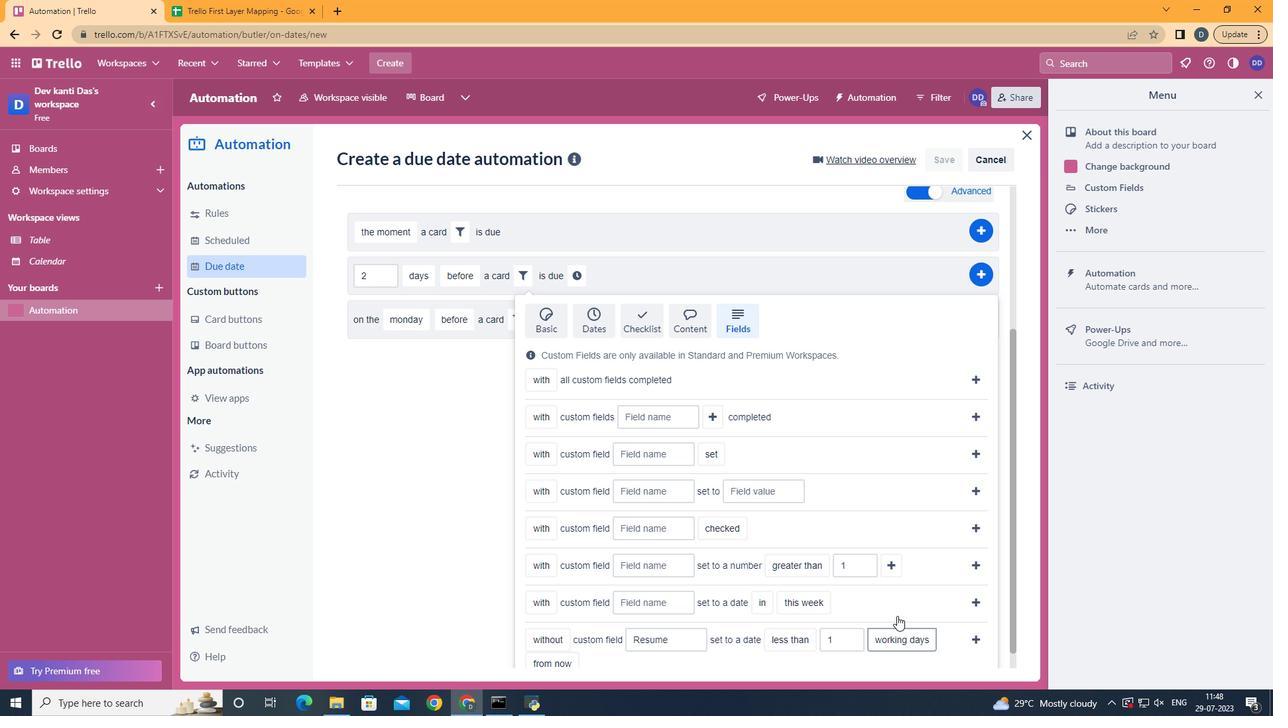 
Action: Mouse moved to (562, 590)
Screenshot: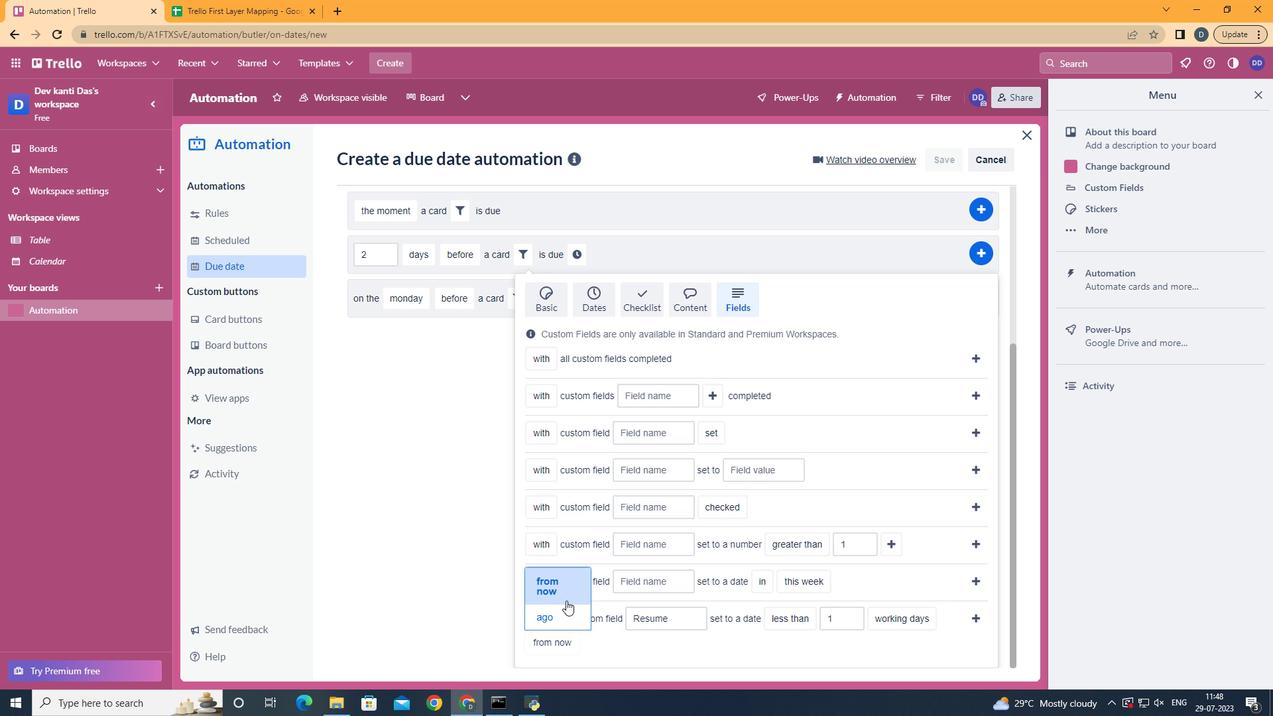 
Action: Mouse pressed left at (562, 590)
Screenshot: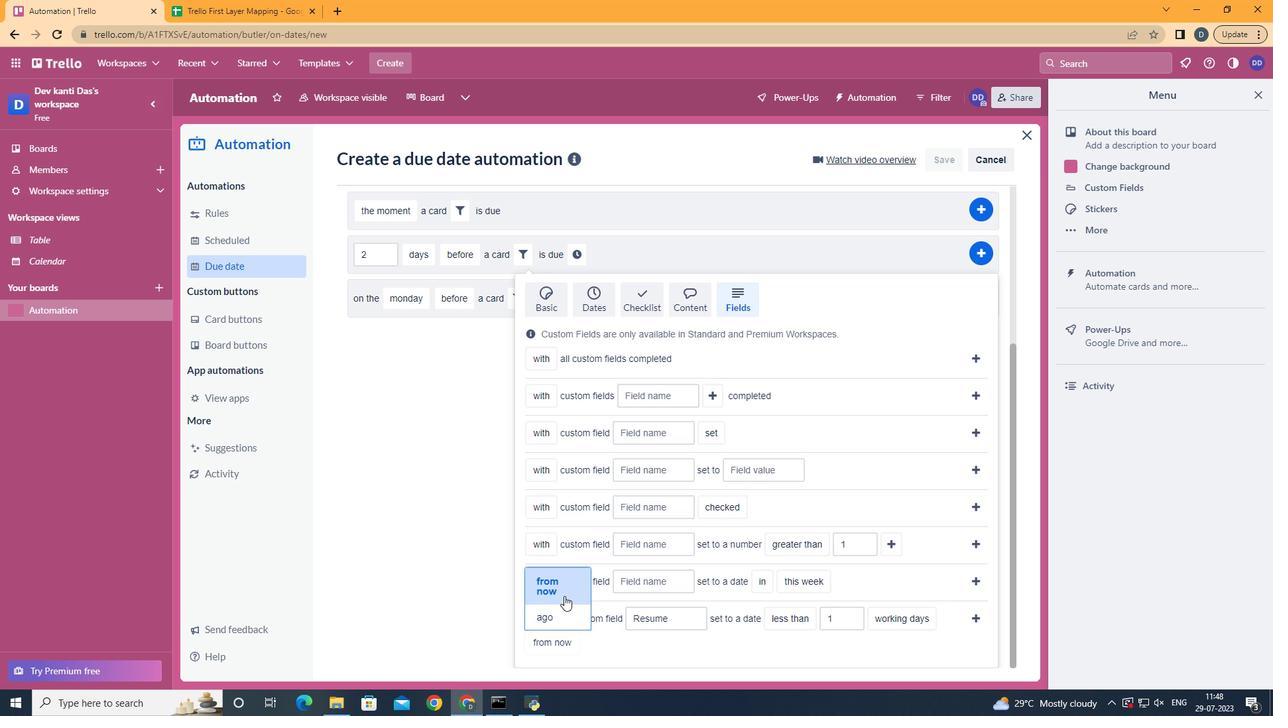 
Action: Mouse moved to (981, 627)
Screenshot: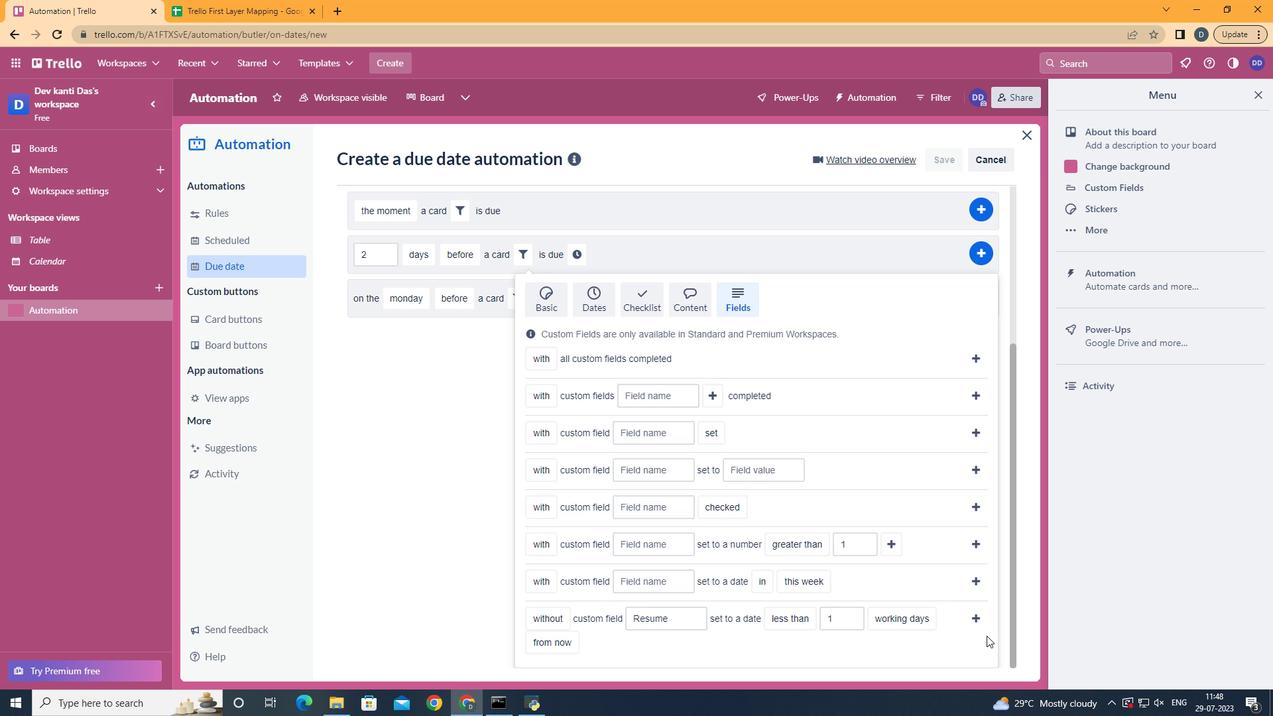 
Action: Mouse pressed left at (981, 627)
Screenshot: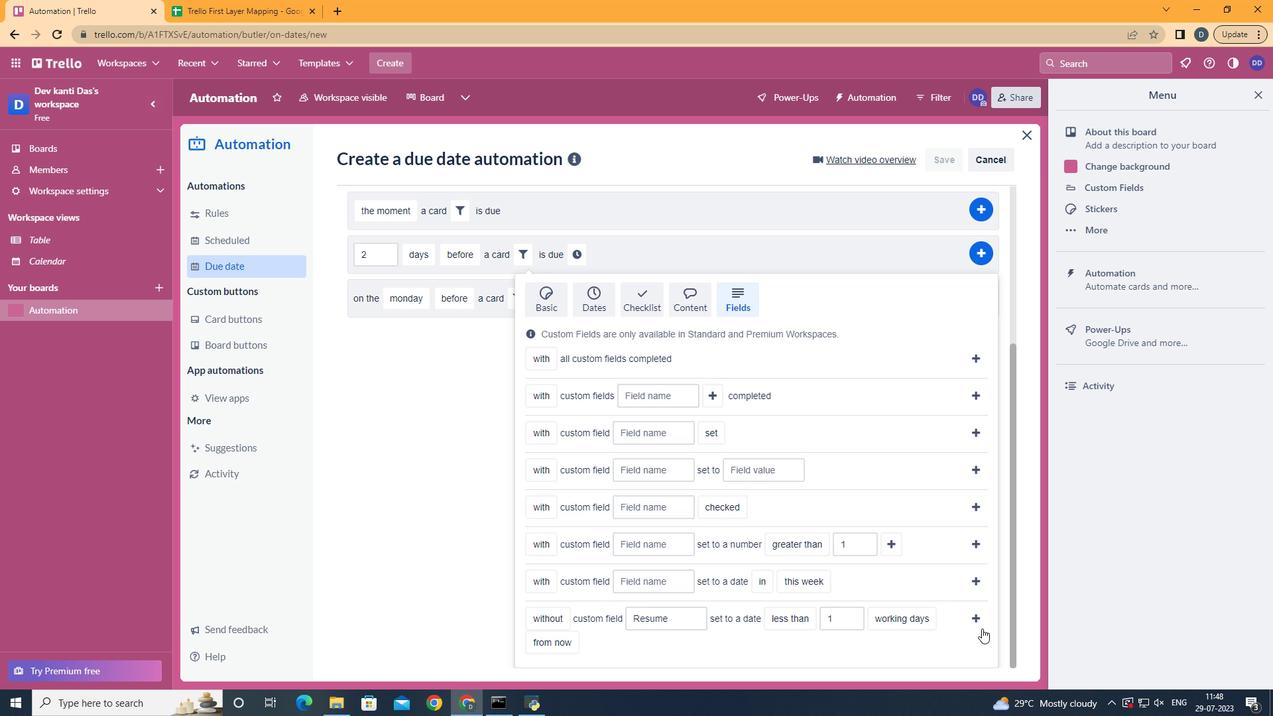 
Action: Mouse moved to (944, 488)
Screenshot: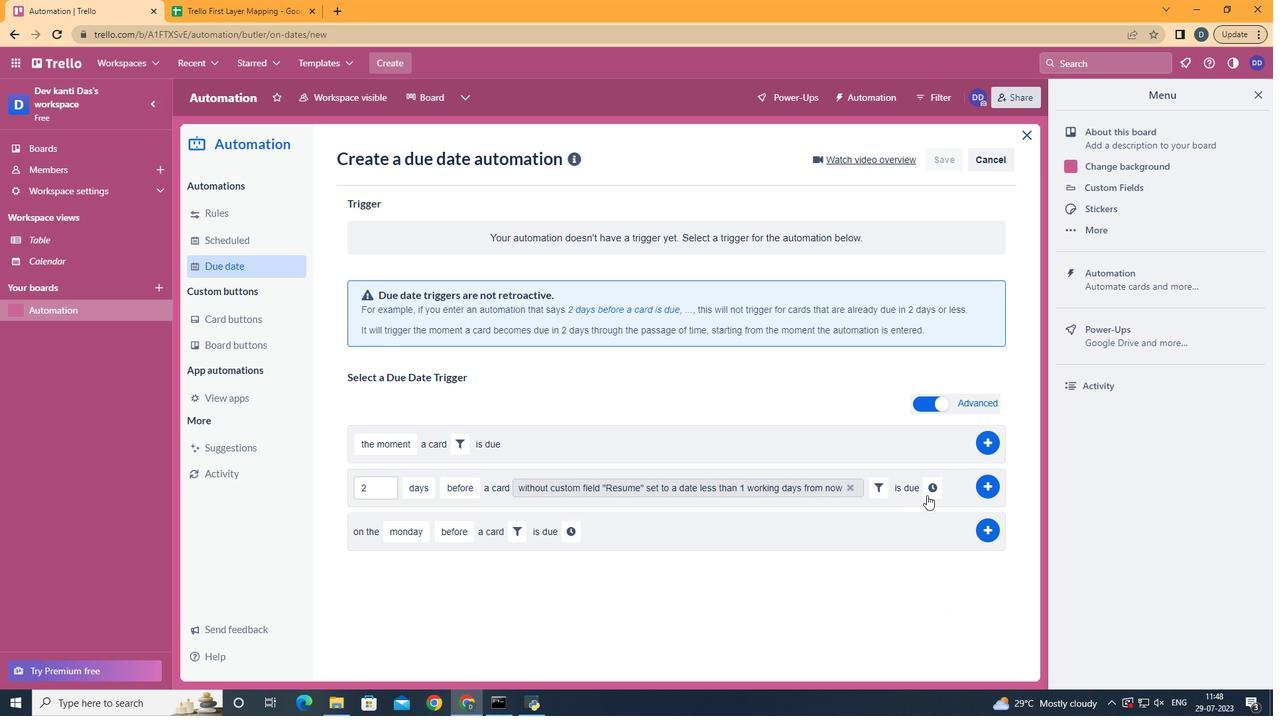 
Action: Mouse pressed left at (944, 488)
Screenshot: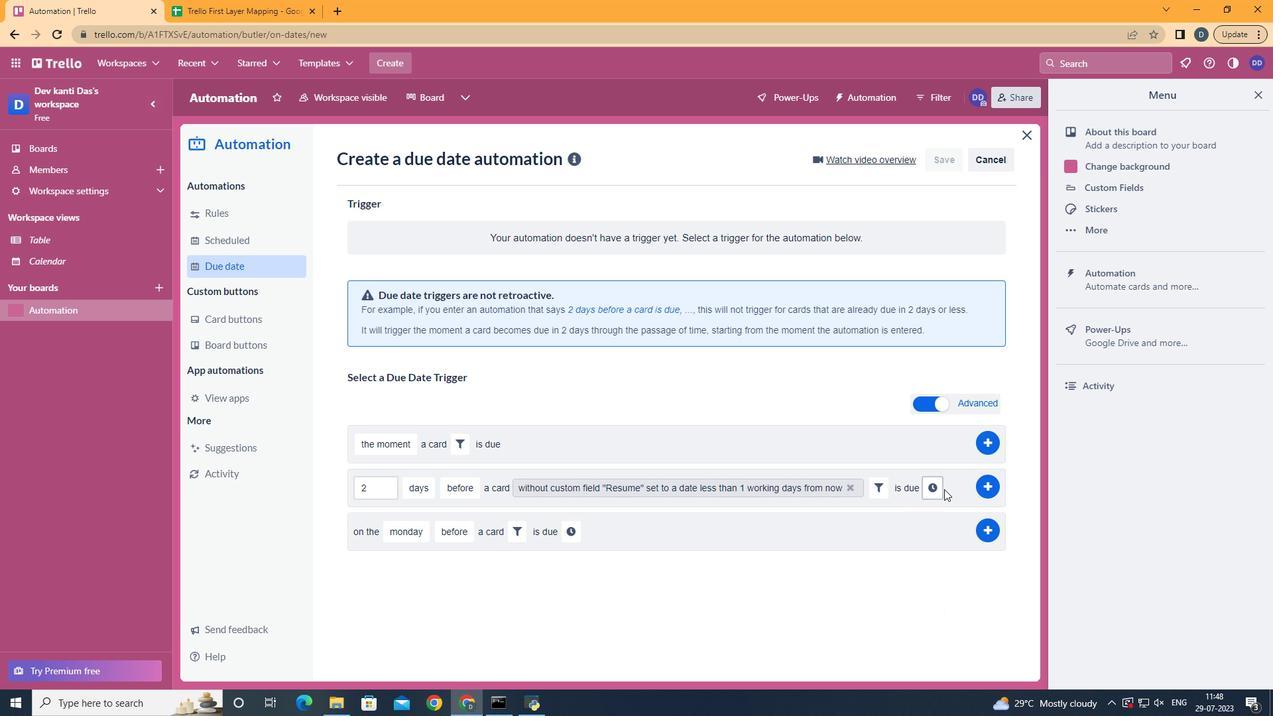
Action: Mouse moved to (940, 488)
Screenshot: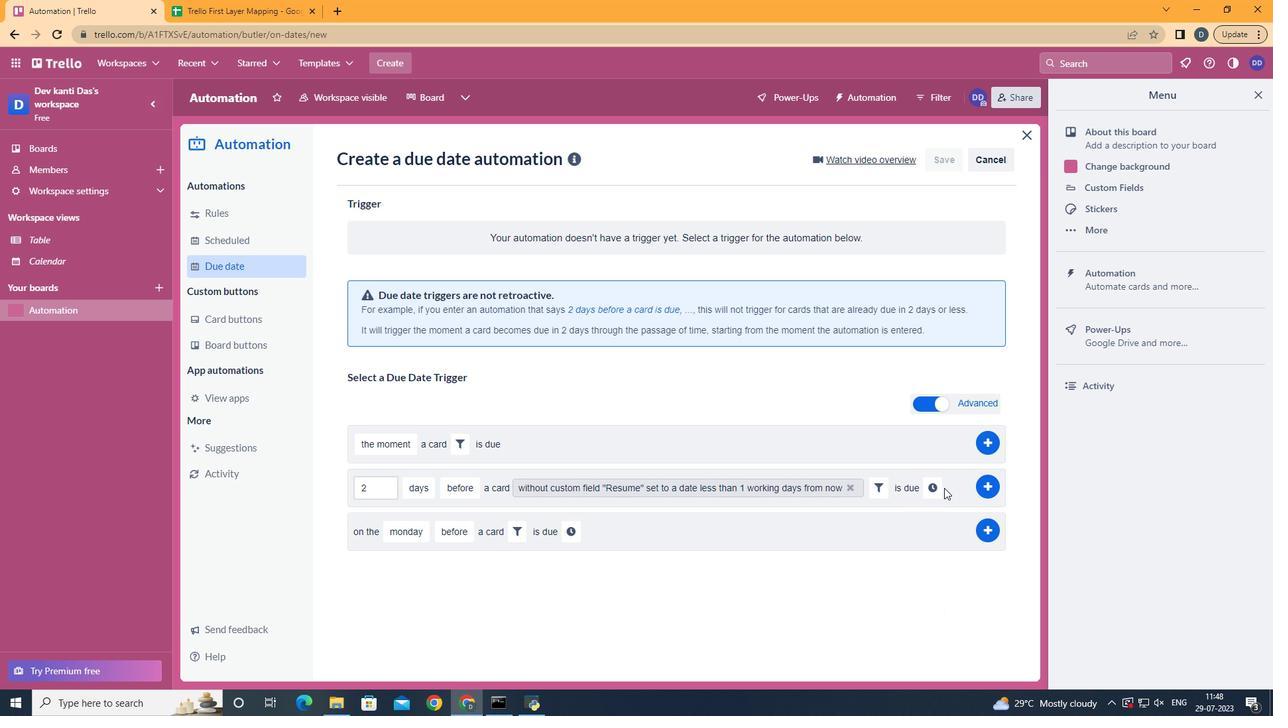 
Action: Mouse pressed left at (940, 488)
Screenshot: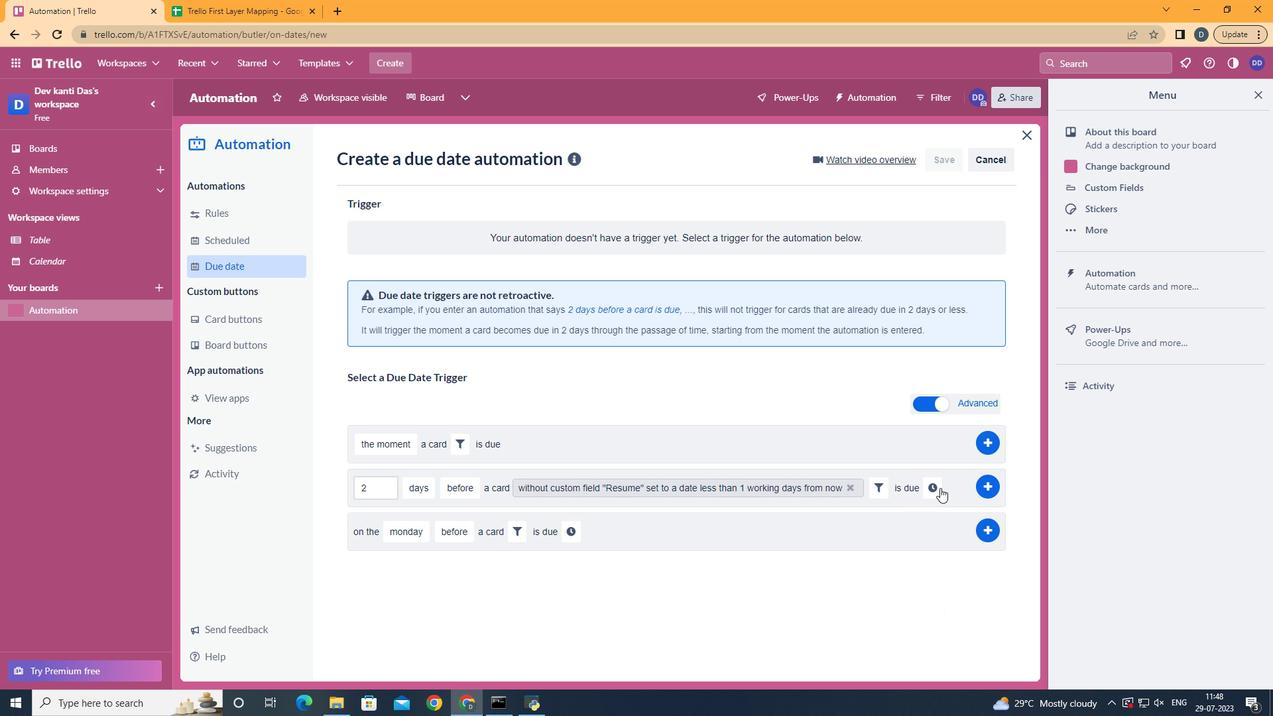 
Action: Mouse moved to (449, 510)
Screenshot: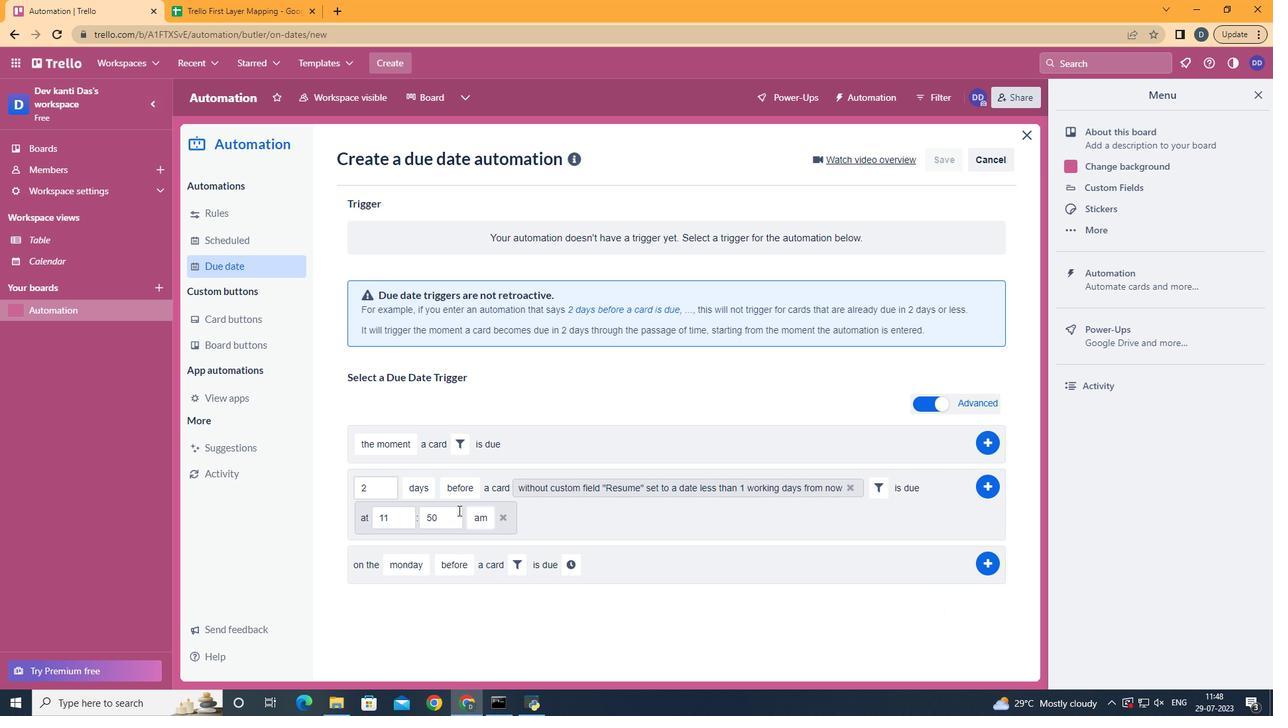 
Action: Mouse pressed left at (449, 510)
Screenshot: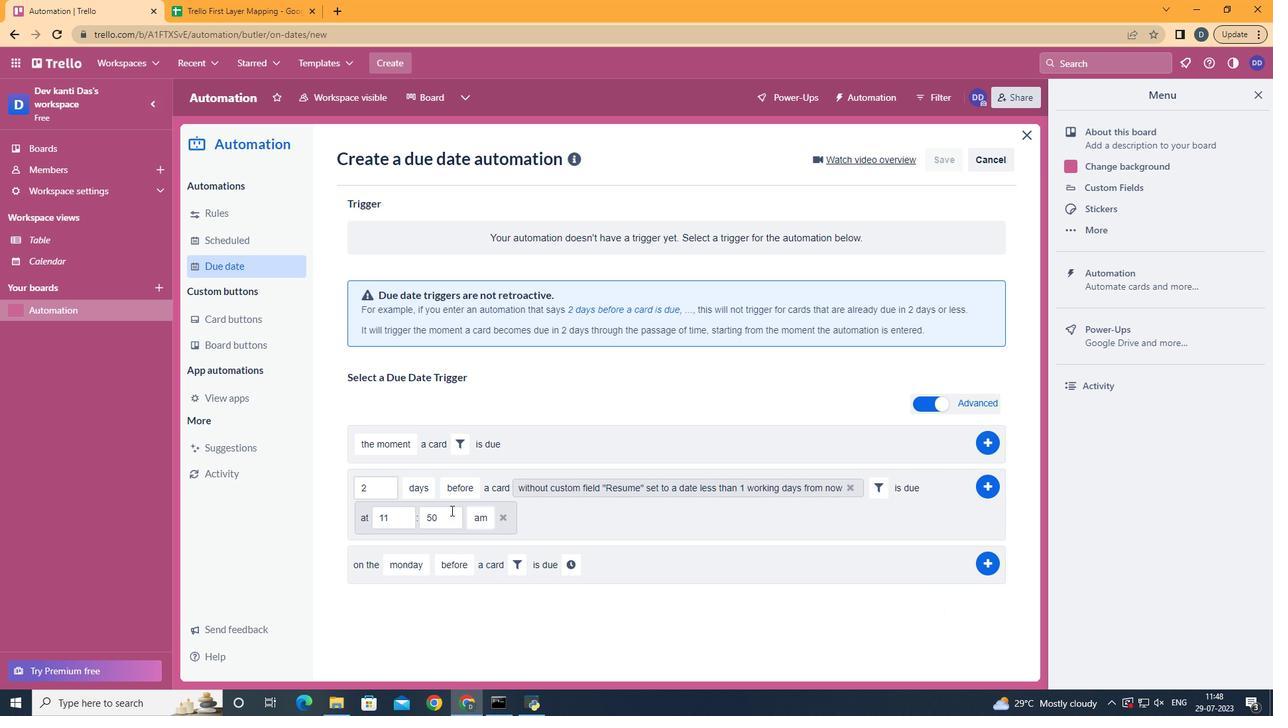 
Action: Key pressed <Key.backspace><Key.backspace>00
Screenshot: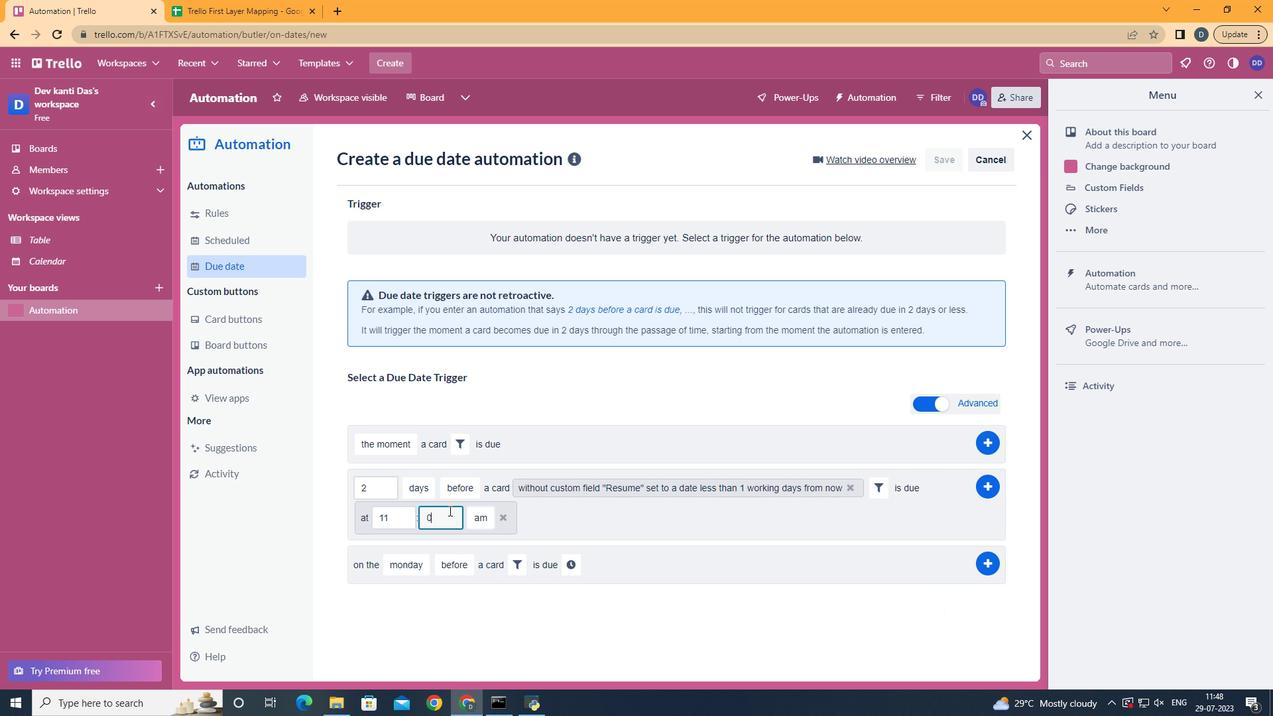 
Action: Mouse moved to (478, 537)
Screenshot: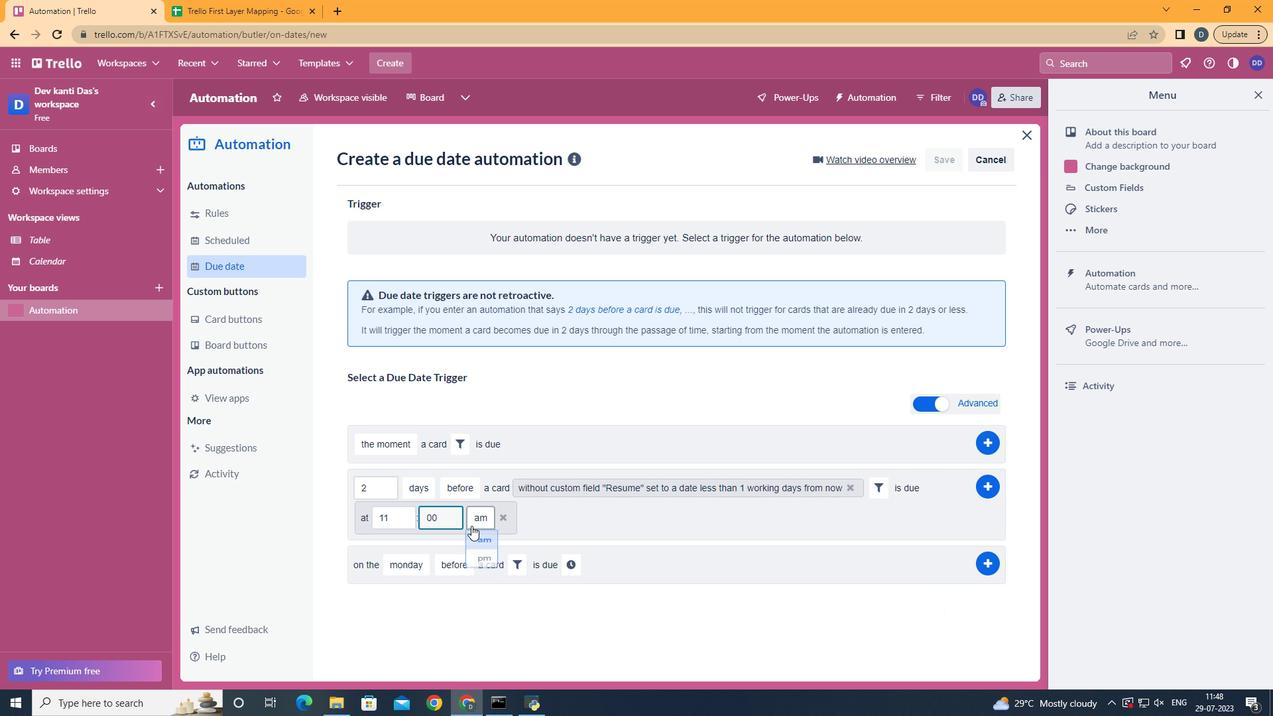 
Action: Mouse pressed left at (478, 537)
Screenshot: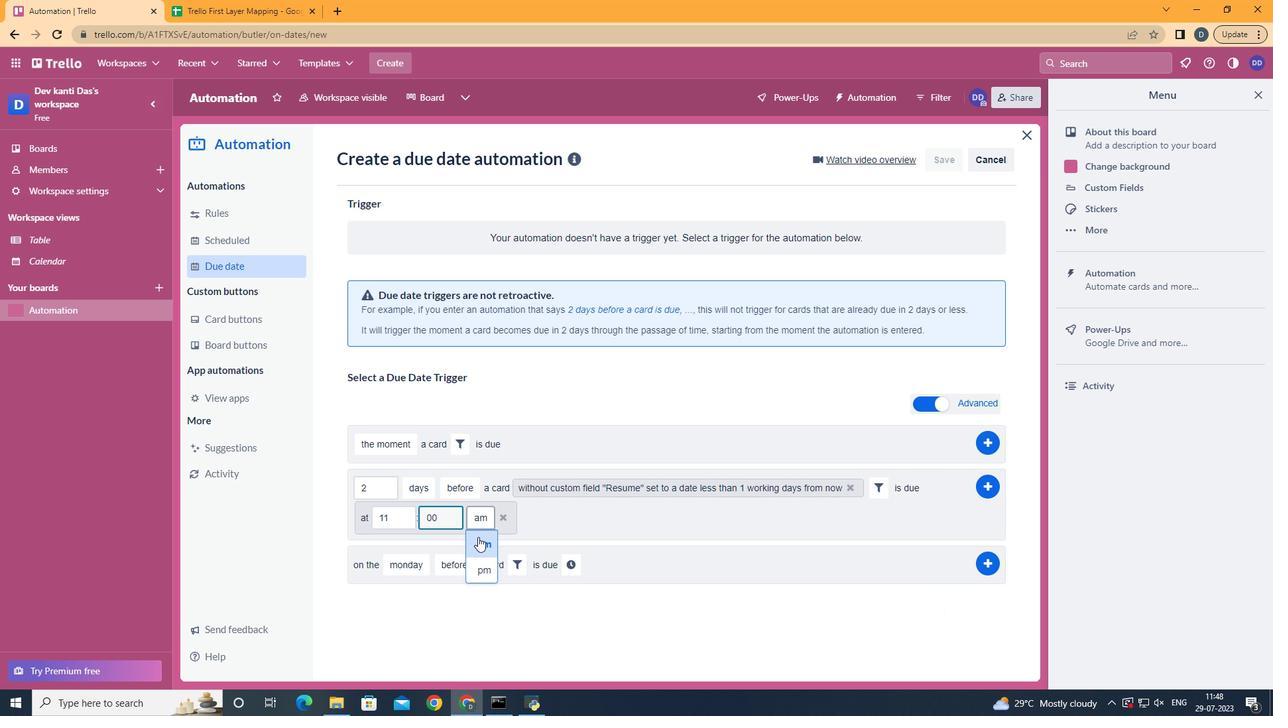 
